 Task: Look for space in Lancaster, United States from 12th August, 2023 to 16th August, 2023 for 8 adults in price range Rs.10000 to Rs.16000. Place can be private room with 8 bedrooms having 8 beds and 8 bathrooms. Property type can be house, flat, guest house, hotel. Amenities needed are: wifi, TV, free parkinig on premises, gym, breakfast. Booking option can be shelf check-in. Required host language is English.
Action: Mouse moved to (416, 97)
Screenshot: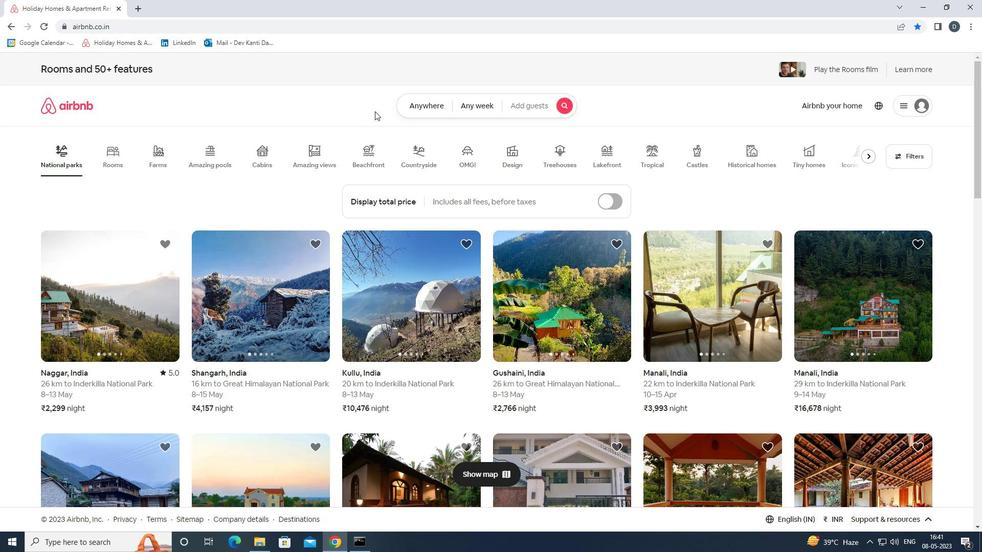 
Action: Mouse pressed left at (416, 97)
Screenshot: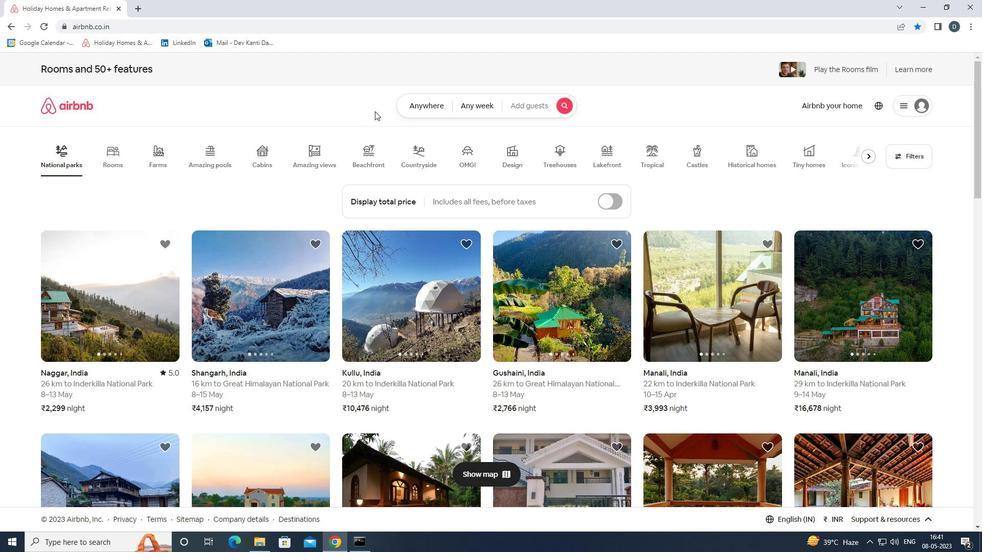 
Action: Mouse moved to (339, 144)
Screenshot: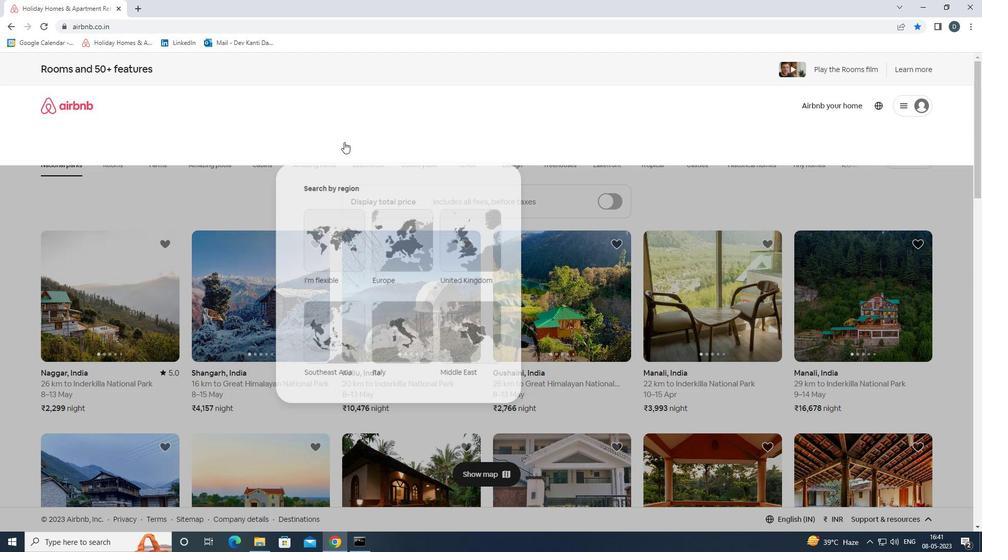 
Action: Mouse pressed left at (339, 144)
Screenshot: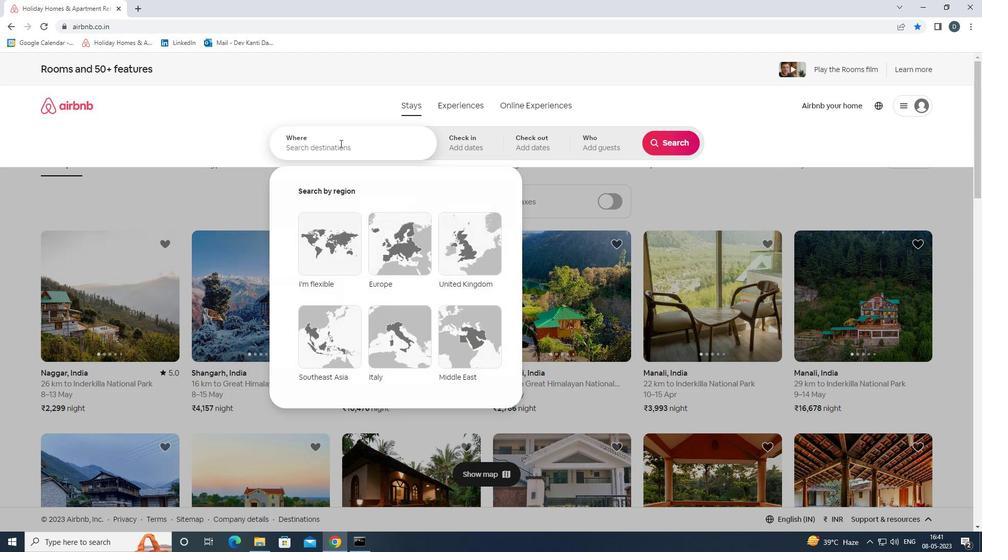 
Action: Key pressed <Key.shift>LANCASTER,<Key.shift>UNITED<Key.space><Key.shift>STATES<Key.enter>
Screenshot: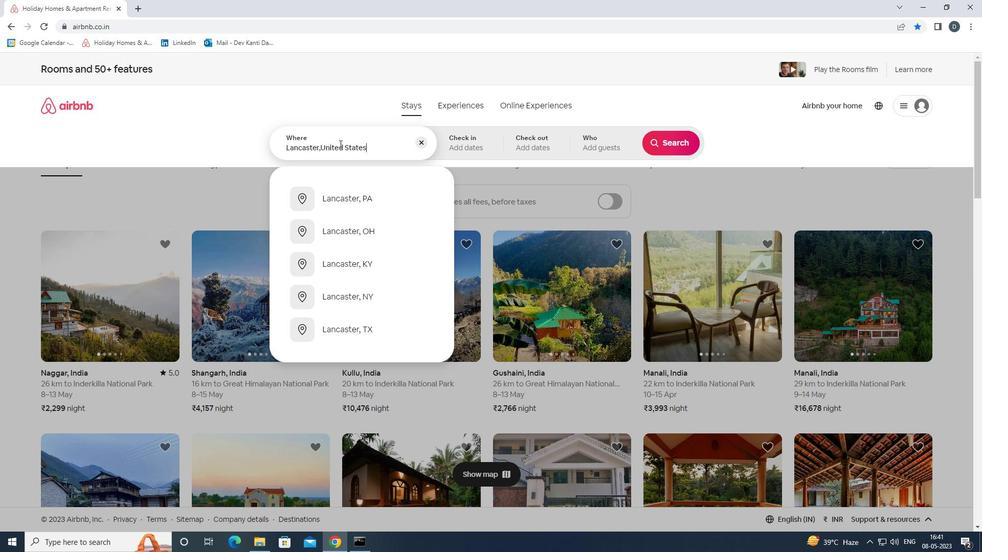 
Action: Mouse moved to (664, 223)
Screenshot: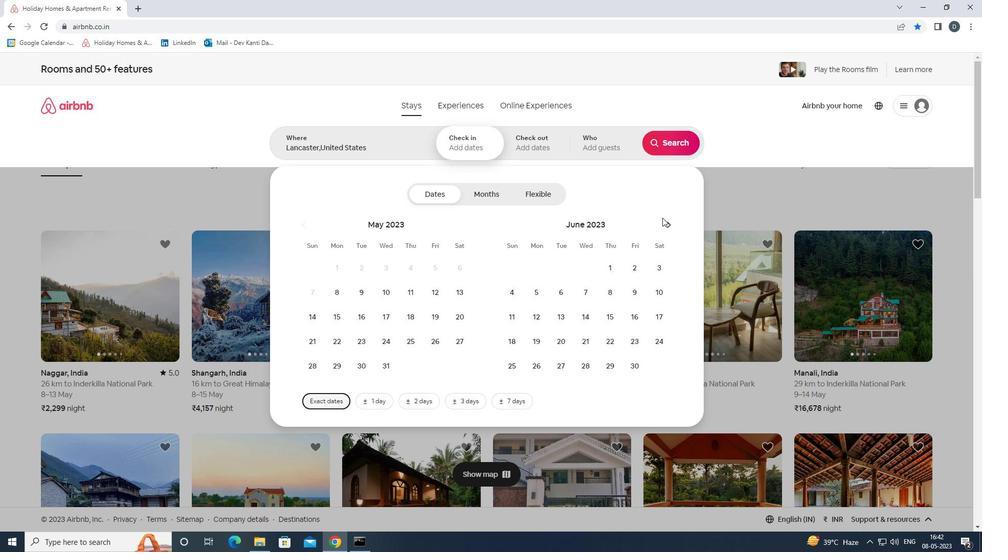 
Action: Mouse pressed left at (664, 223)
Screenshot: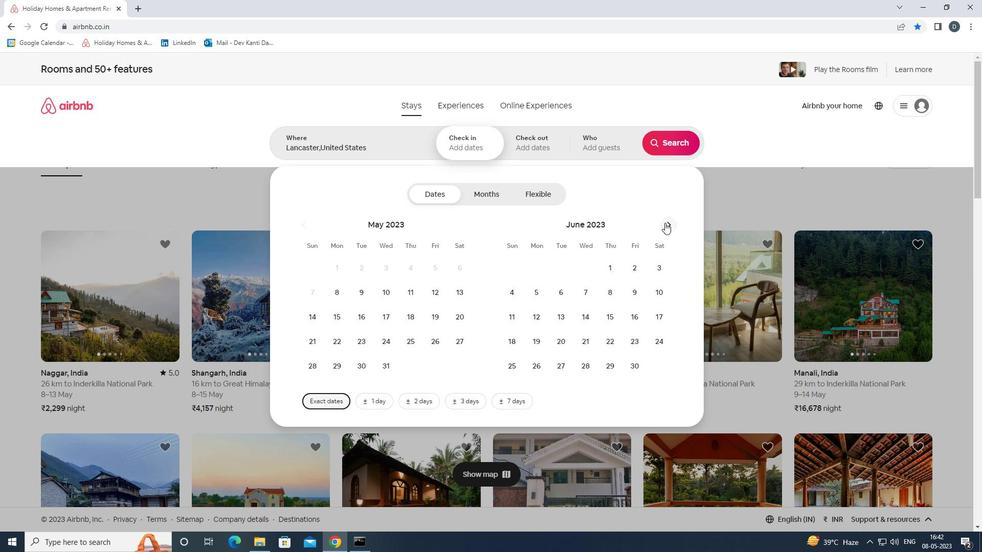 
Action: Mouse pressed left at (664, 223)
Screenshot: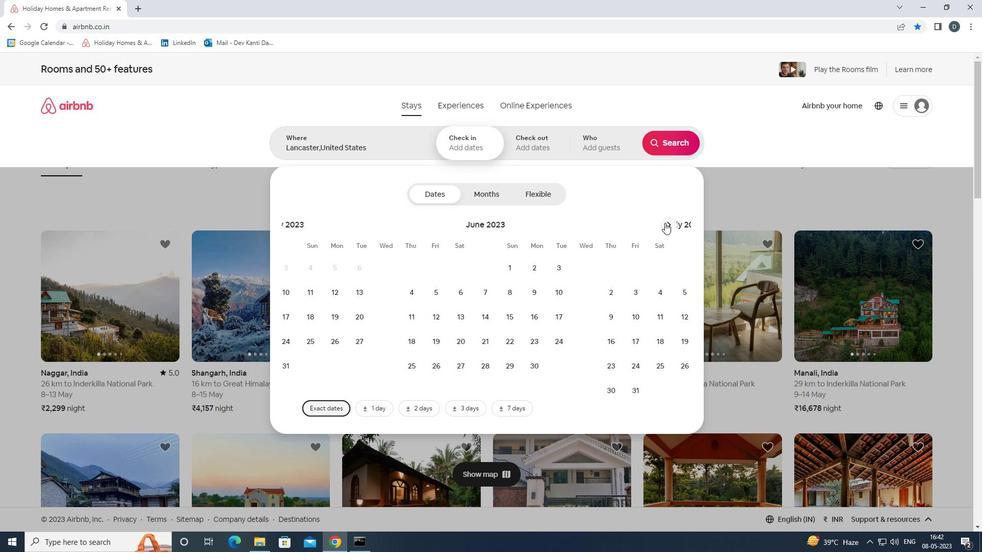 
Action: Mouse moved to (655, 292)
Screenshot: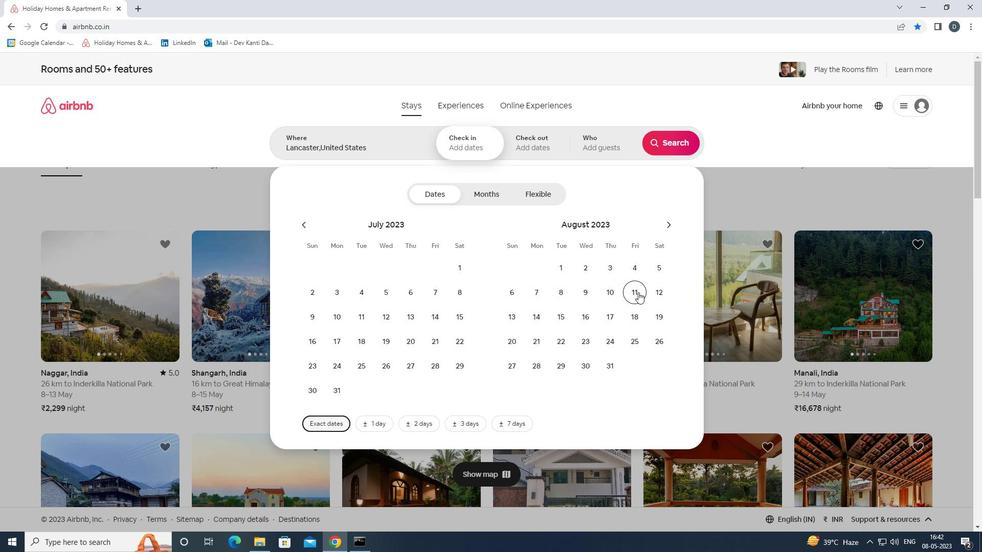
Action: Mouse pressed left at (655, 292)
Screenshot: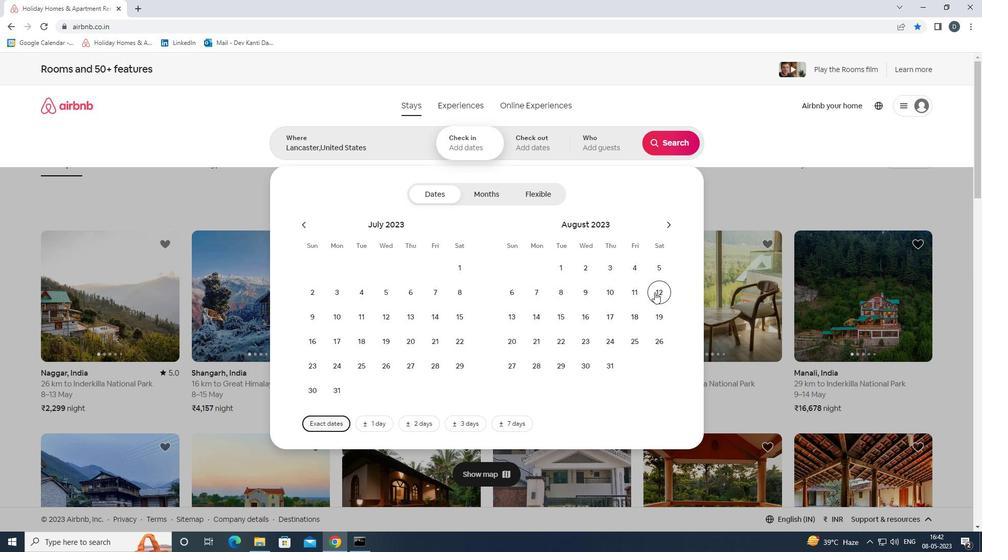 
Action: Mouse moved to (580, 319)
Screenshot: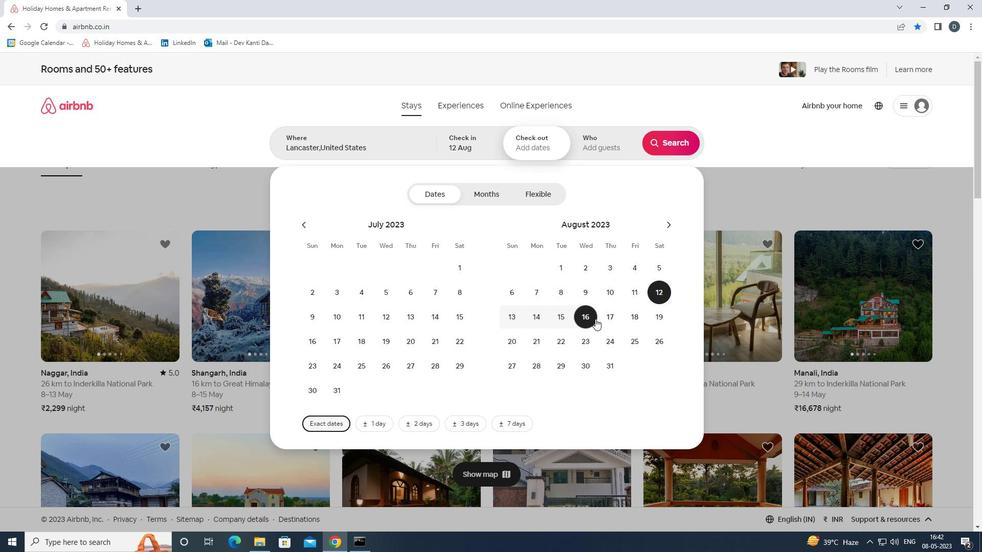 
Action: Mouse pressed left at (580, 319)
Screenshot: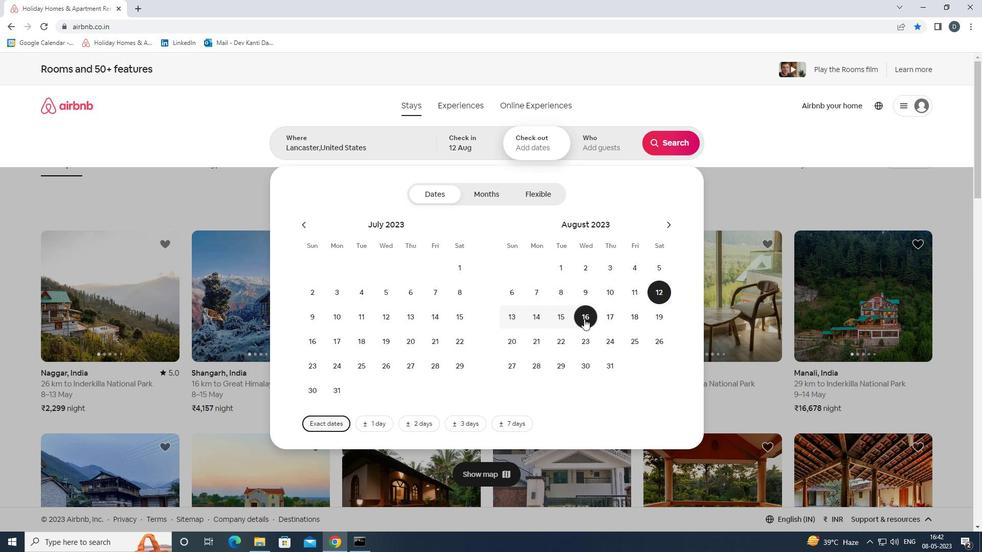 
Action: Mouse moved to (596, 133)
Screenshot: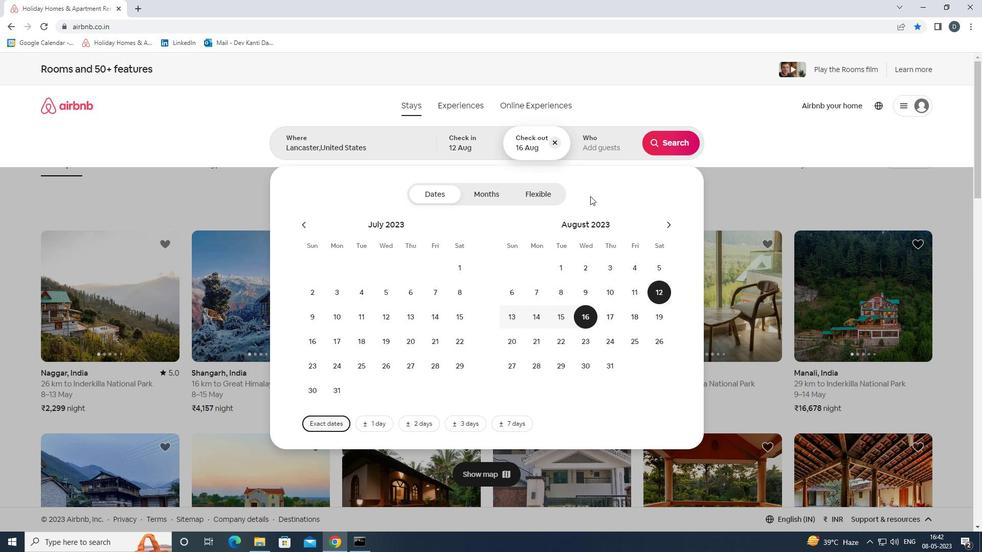 
Action: Mouse pressed left at (596, 133)
Screenshot: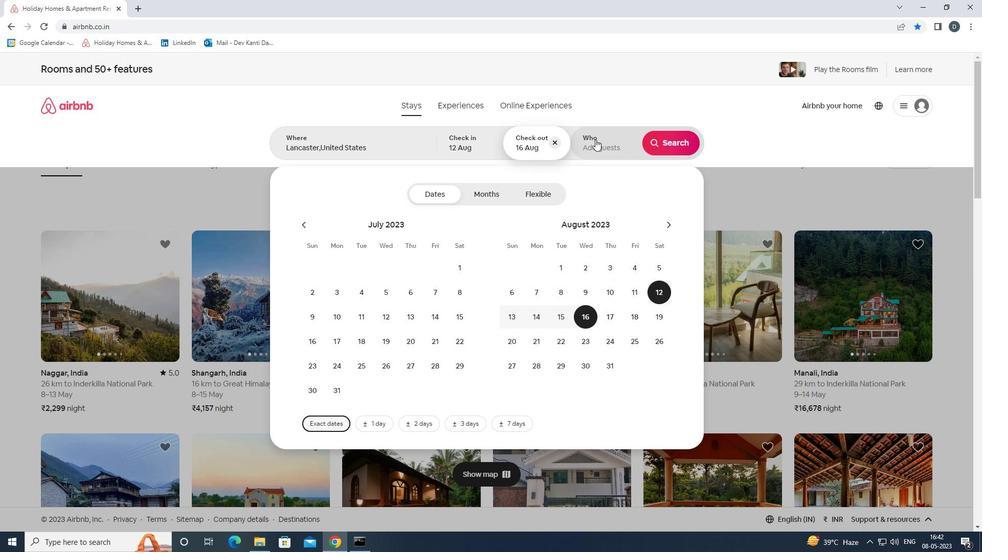 
Action: Mouse moved to (676, 196)
Screenshot: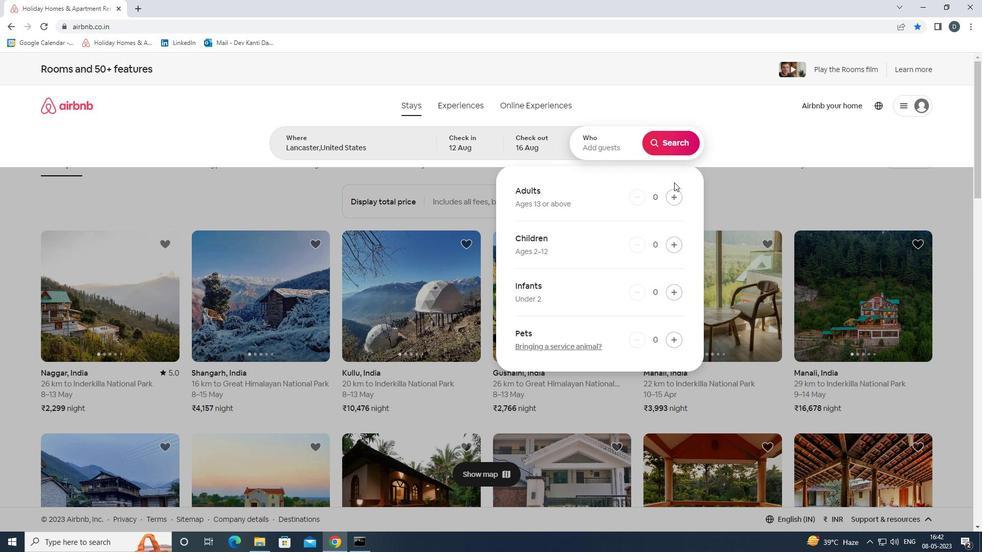 
Action: Mouse pressed left at (676, 196)
Screenshot: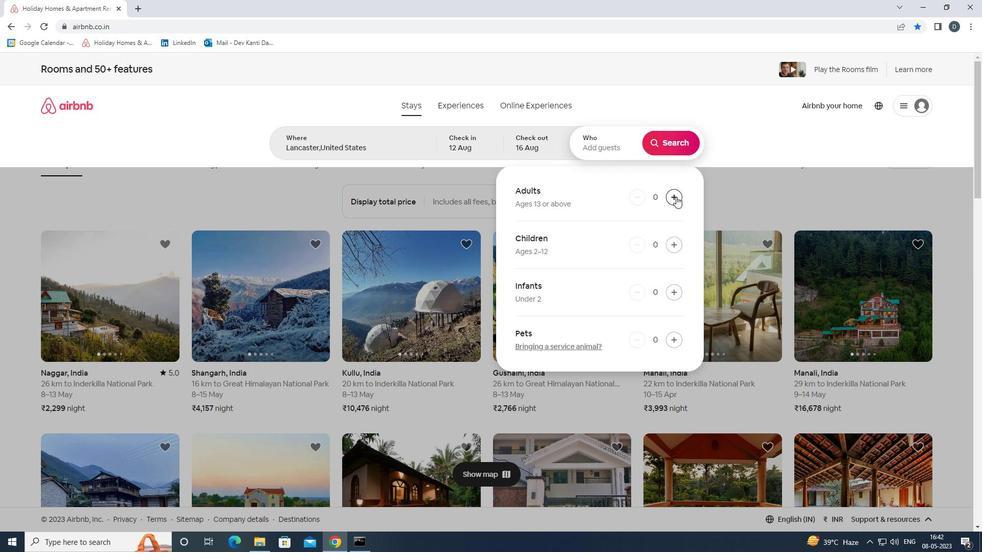 
Action: Mouse pressed left at (676, 196)
Screenshot: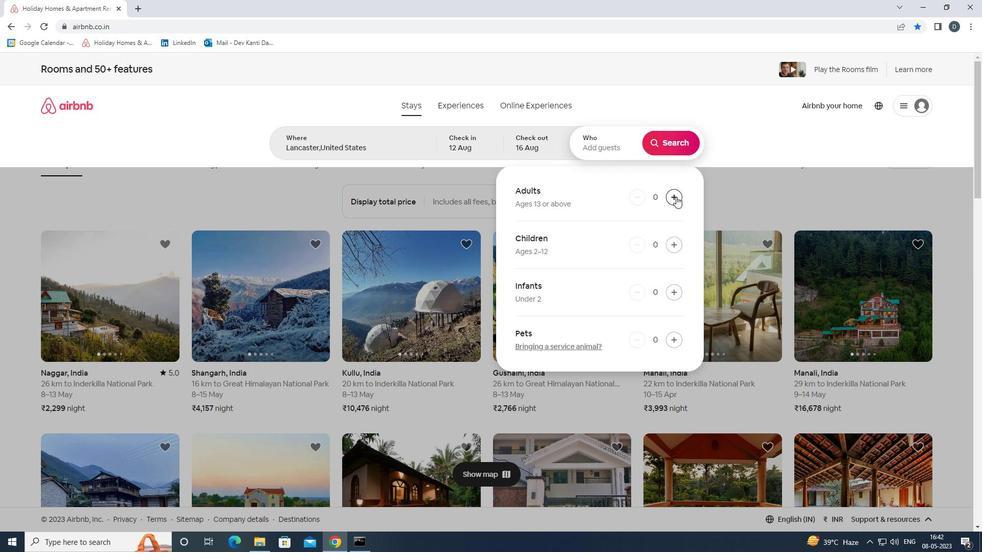 
Action: Mouse pressed left at (676, 196)
Screenshot: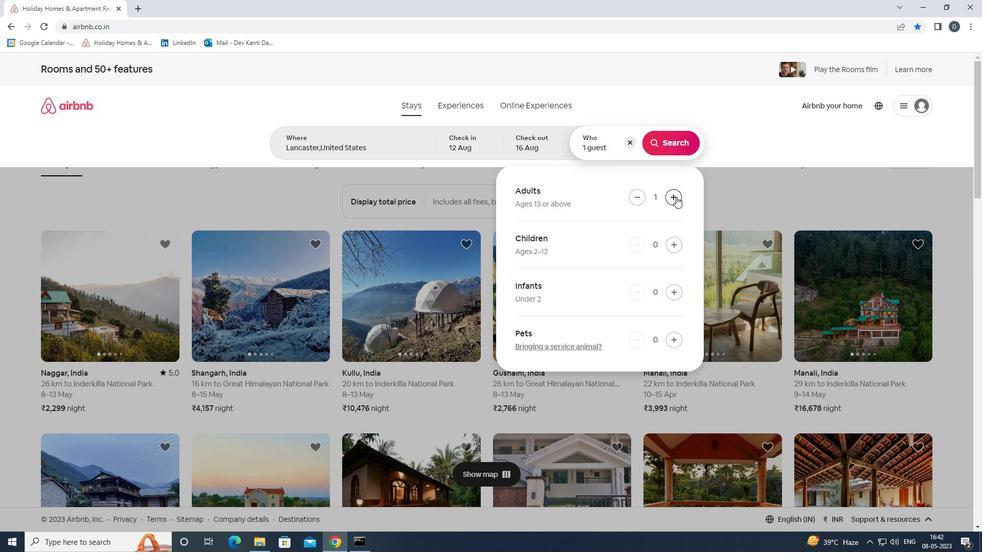 
Action: Mouse pressed left at (676, 196)
Screenshot: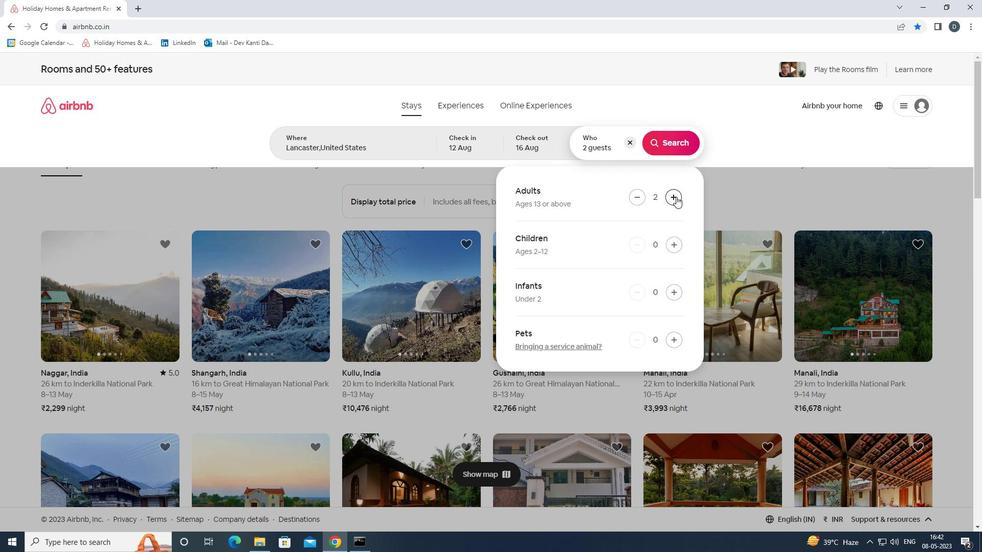 
Action: Mouse pressed left at (676, 196)
Screenshot: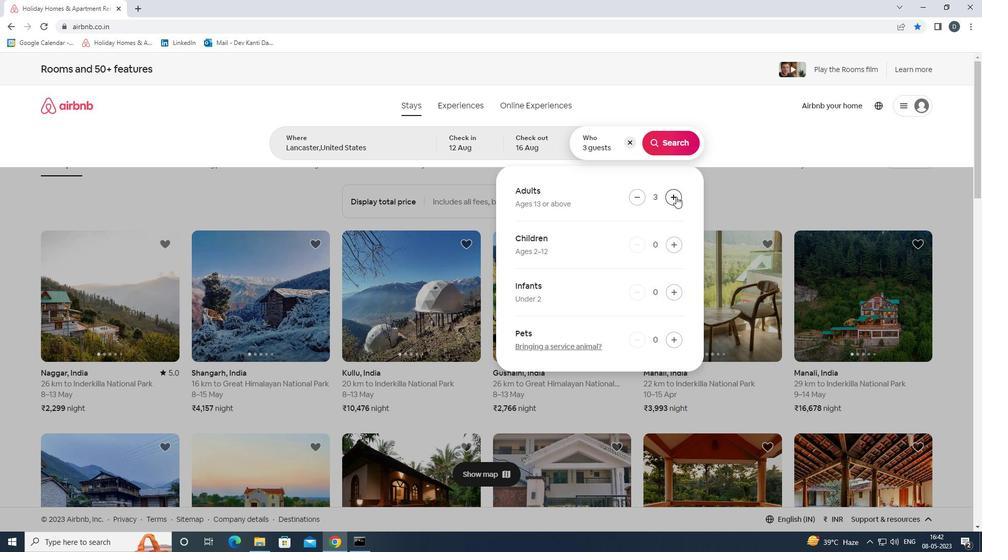 
Action: Mouse pressed left at (676, 196)
Screenshot: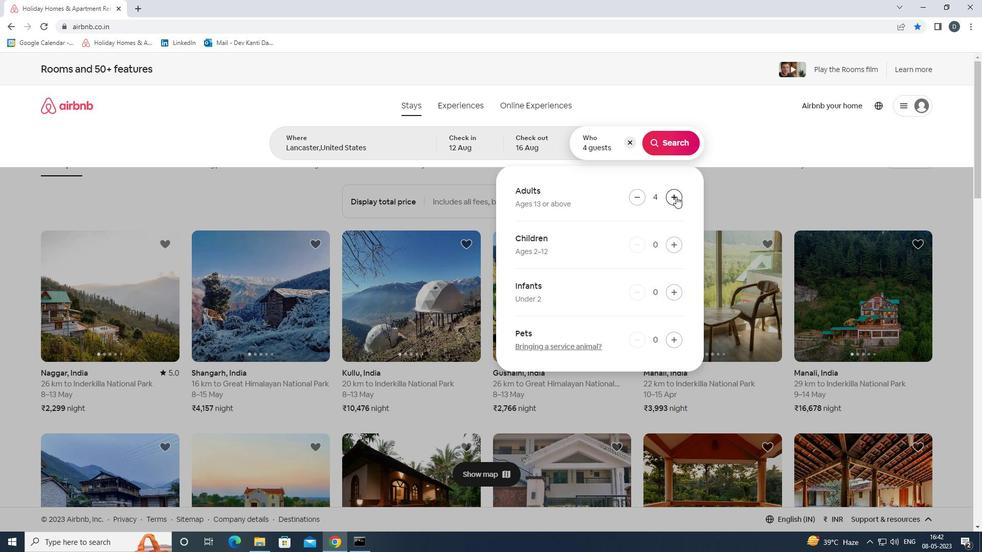 
Action: Mouse pressed left at (676, 196)
Screenshot: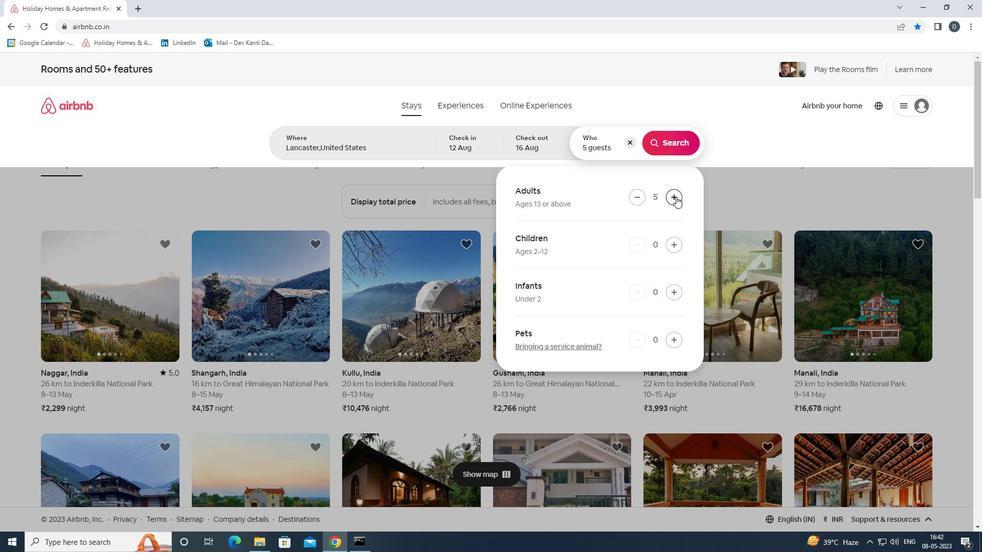 
Action: Mouse pressed left at (676, 196)
Screenshot: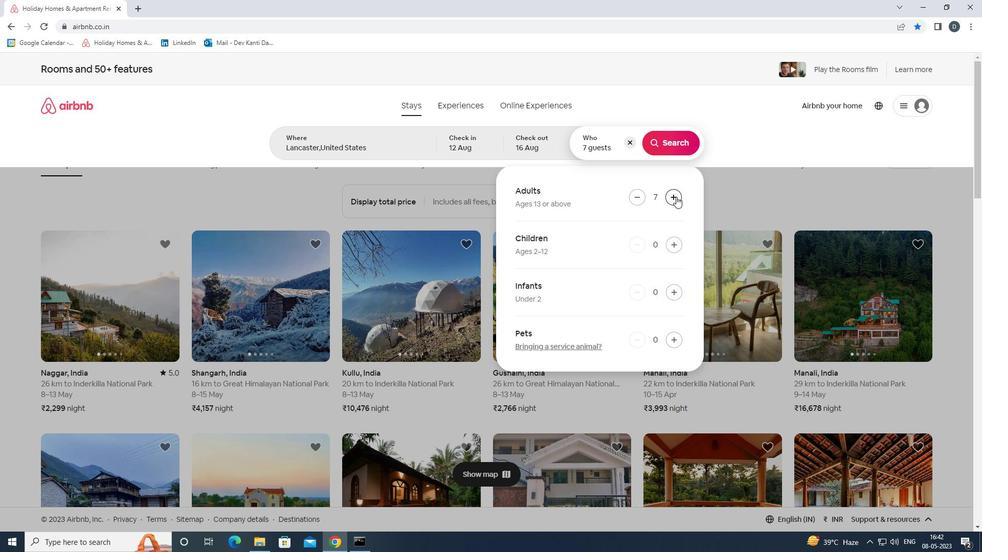 
Action: Mouse moved to (679, 149)
Screenshot: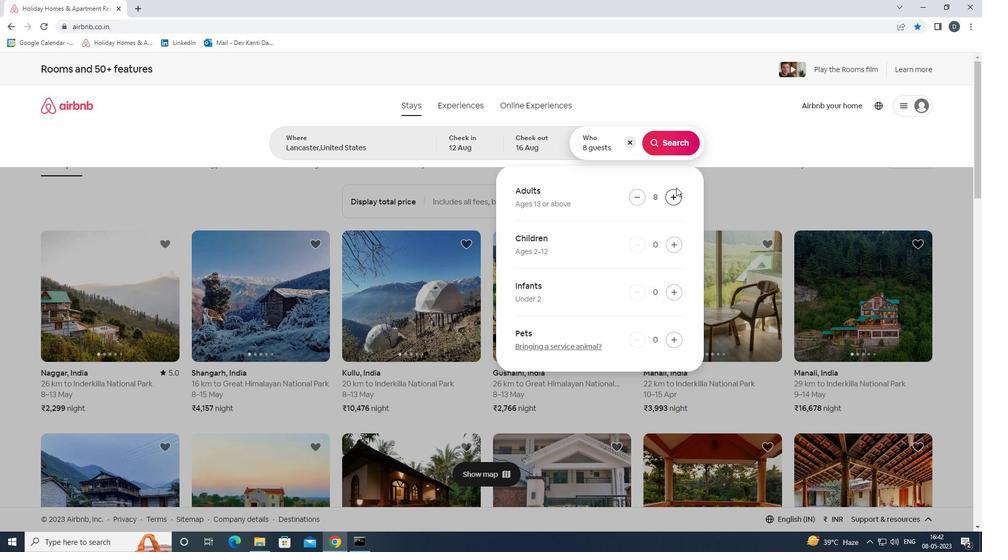
Action: Mouse pressed left at (679, 149)
Screenshot: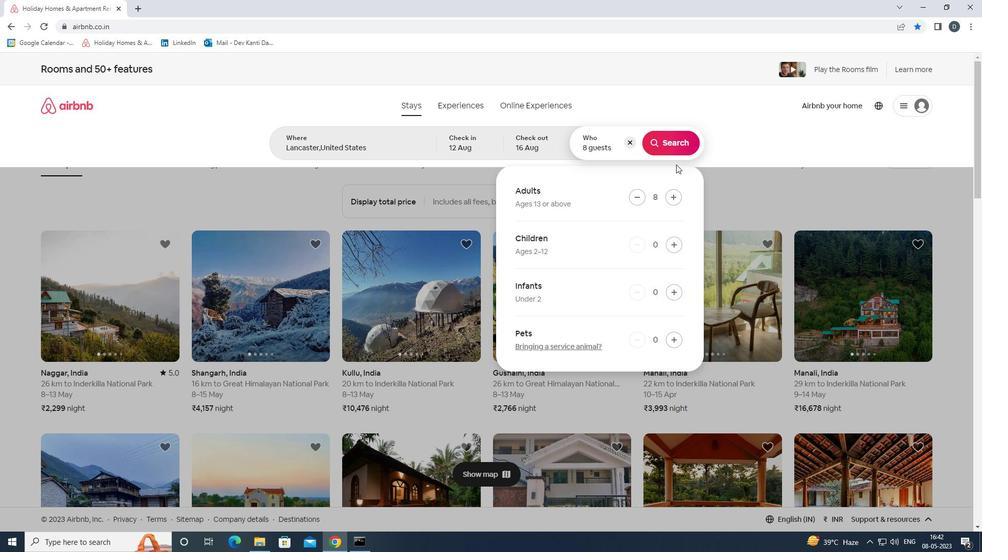 
Action: Mouse moved to (930, 113)
Screenshot: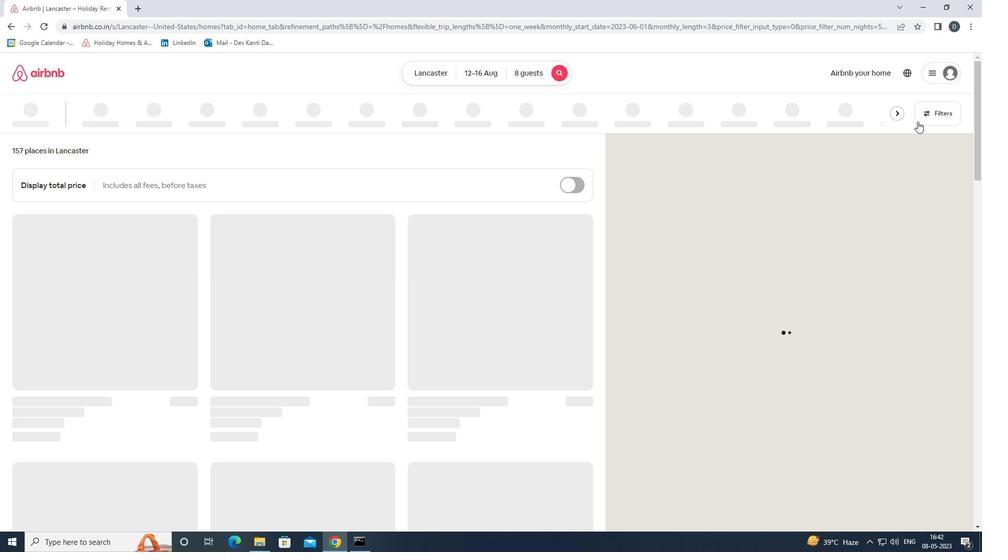 
Action: Mouse pressed left at (930, 113)
Screenshot: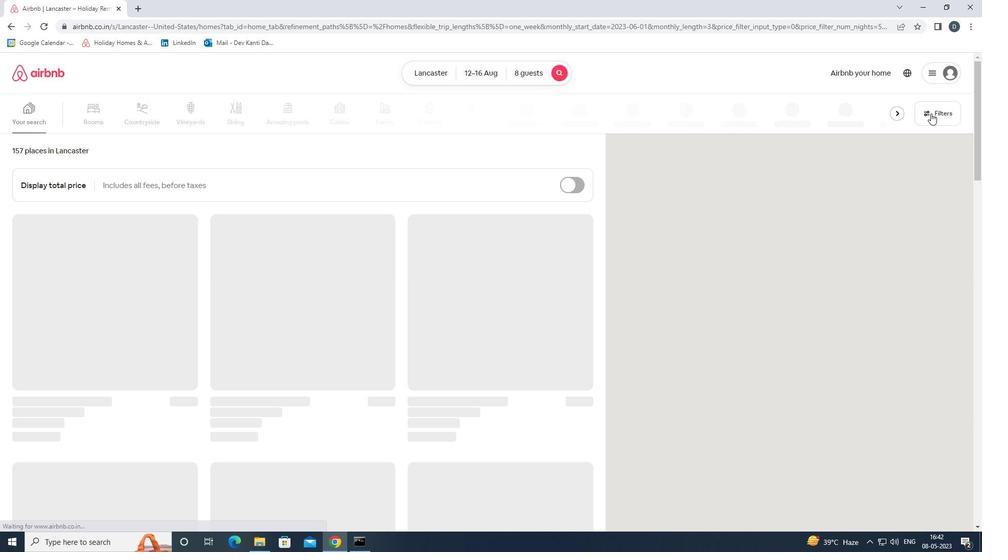 
Action: Mouse moved to (385, 359)
Screenshot: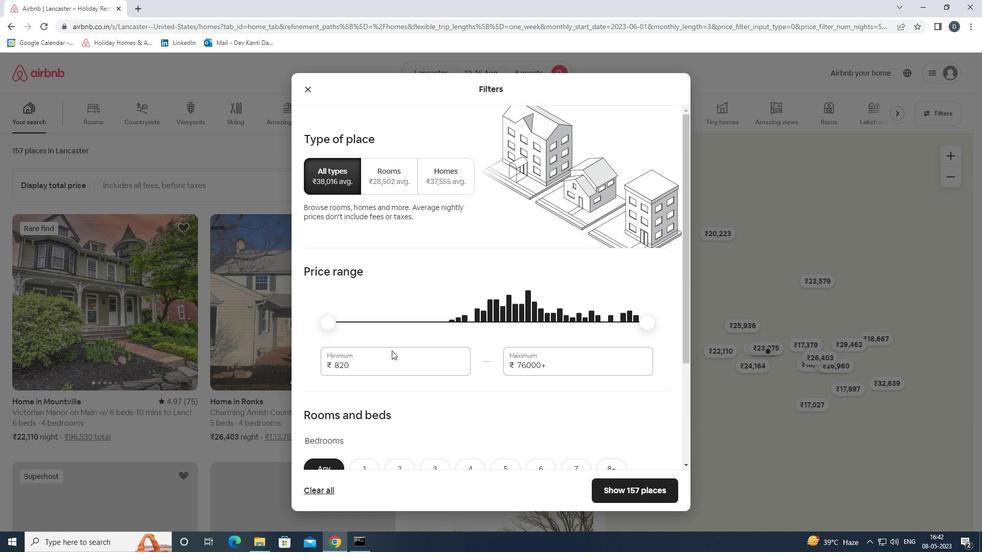
Action: Mouse pressed left at (385, 359)
Screenshot: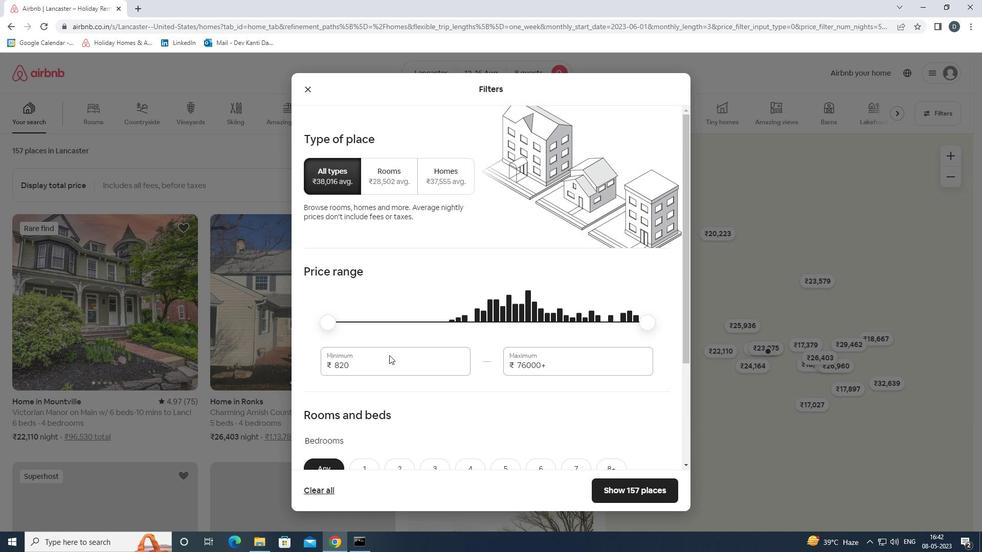 
Action: Mouse moved to (385, 360)
Screenshot: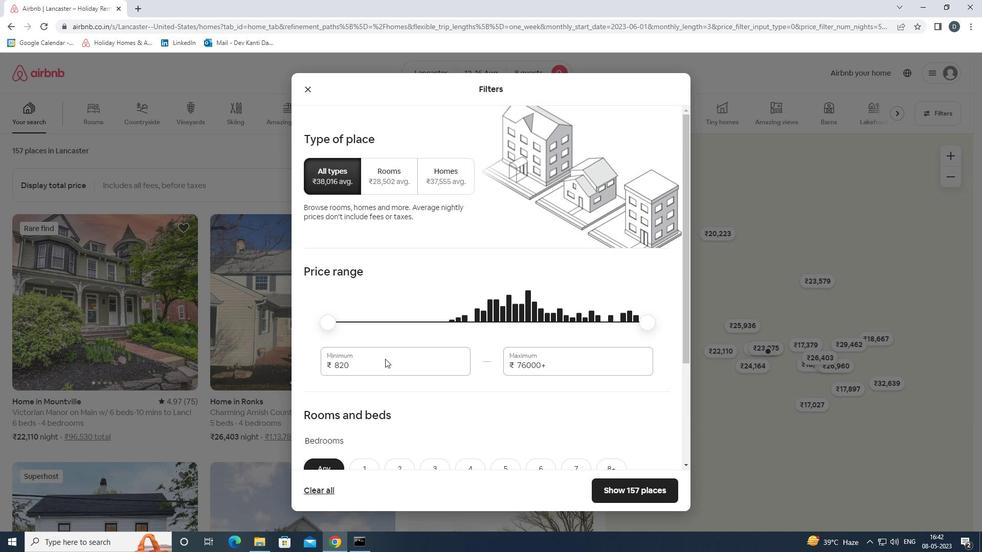 
Action: Mouse pressed left at (385, 360)
Screenshot: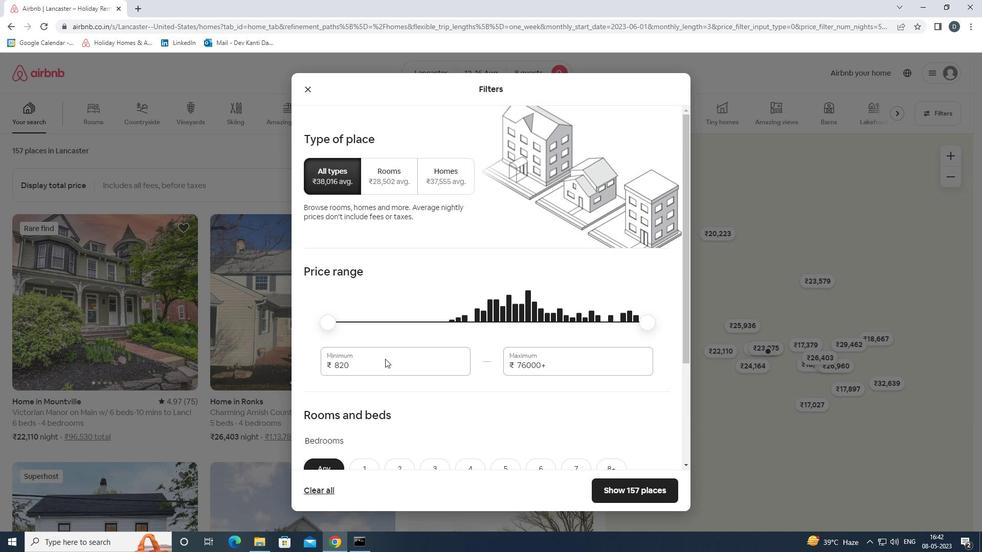 
Action: Mouse moved to (384, 367)
Screenshot: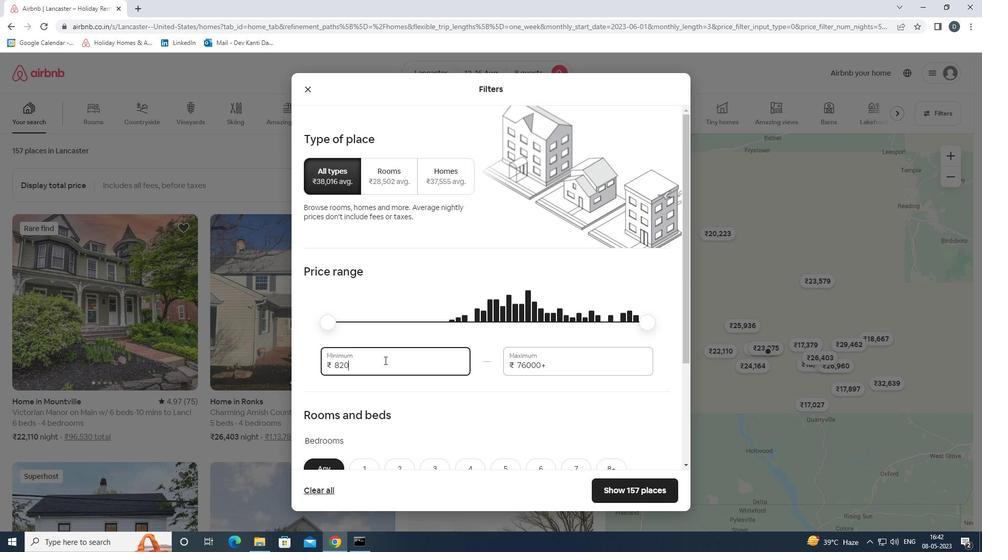 
Action: Mouse pressed left at (384, 367)
Screenshot: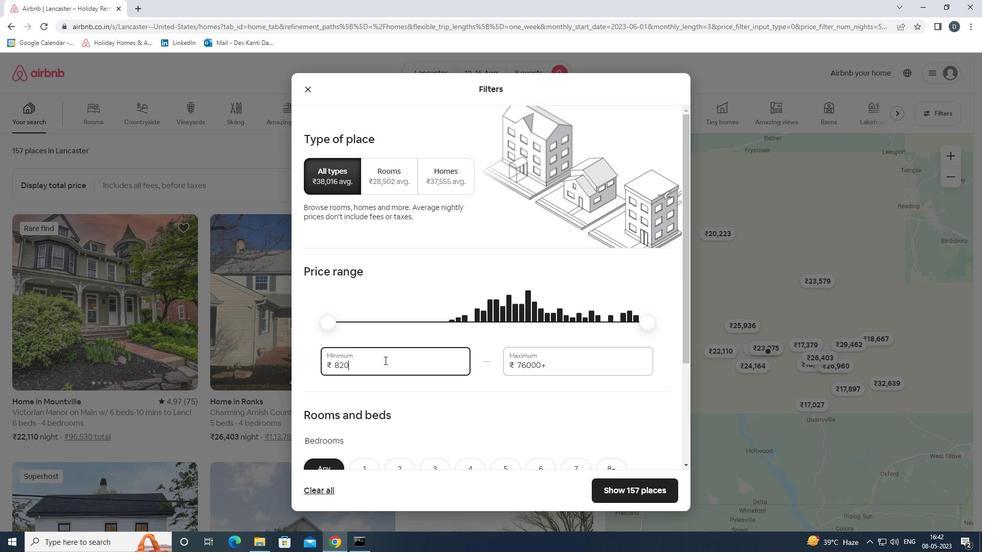 
Action: Mouse pressed left at (384, 367)
Screenshot: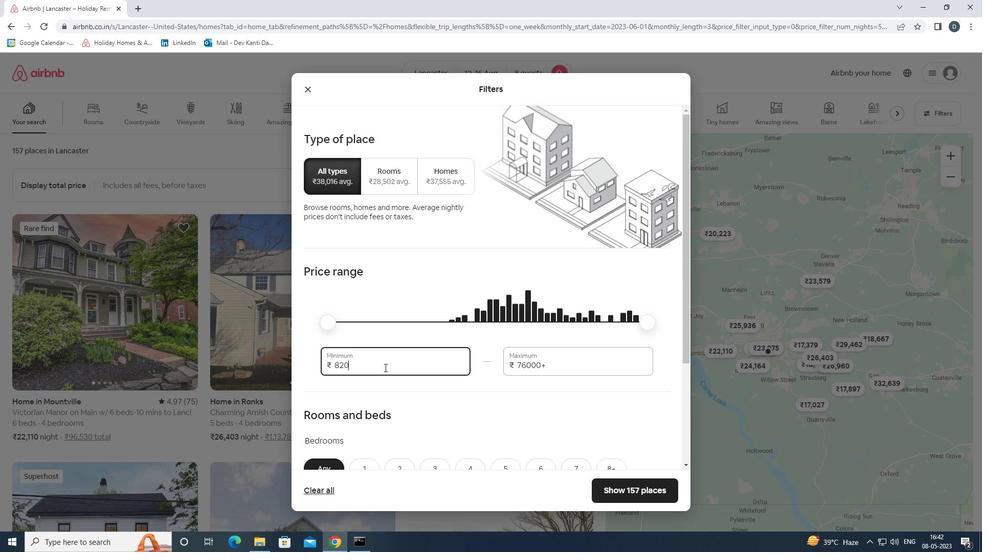 
Action: Key pressed 10000<Key.tab><Key.caps_lock>16000
Screenshot: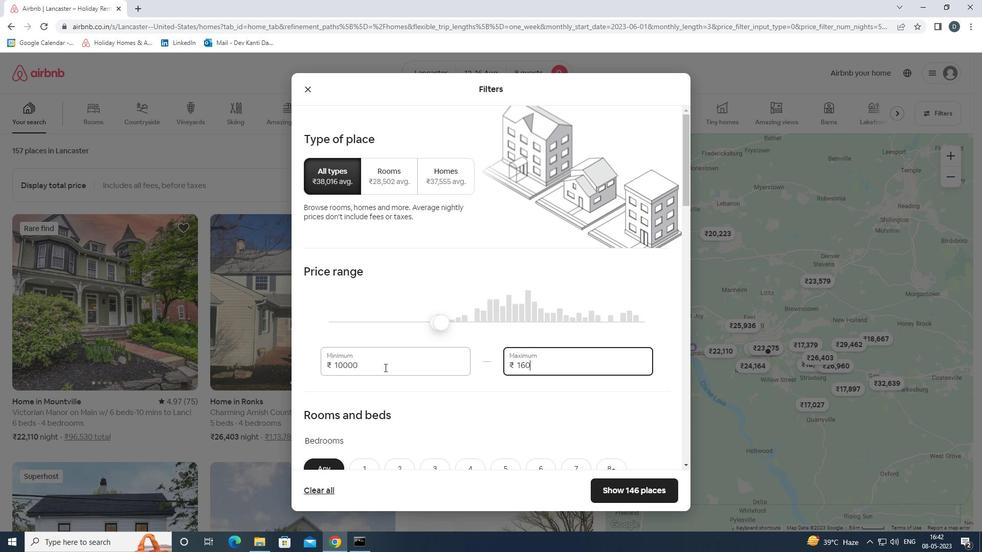 
Action: Mouse scrolled (384, 367) with delta (0, 0)
Screenshot: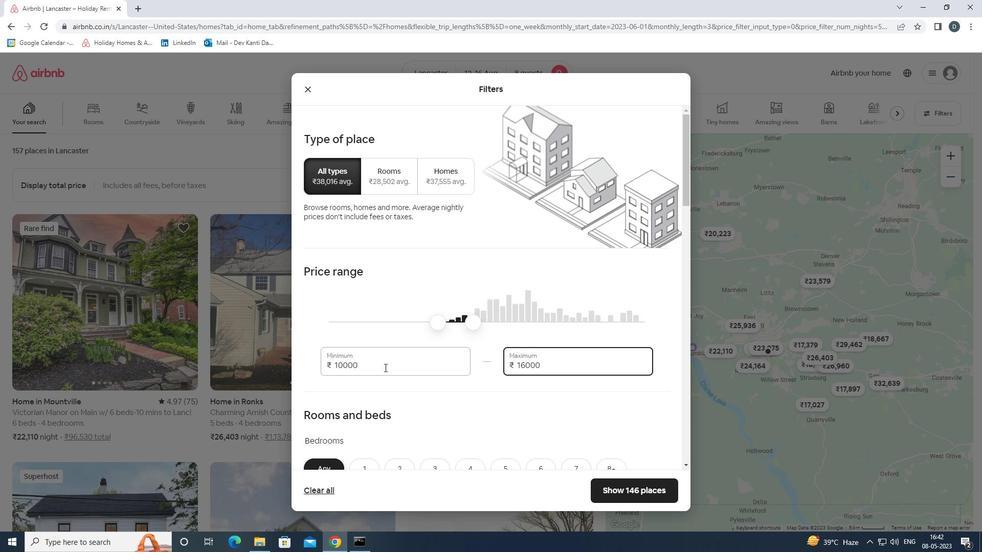 
Action: Mouse scrolled (384, 367) with delta (0, 0)
Screenshot: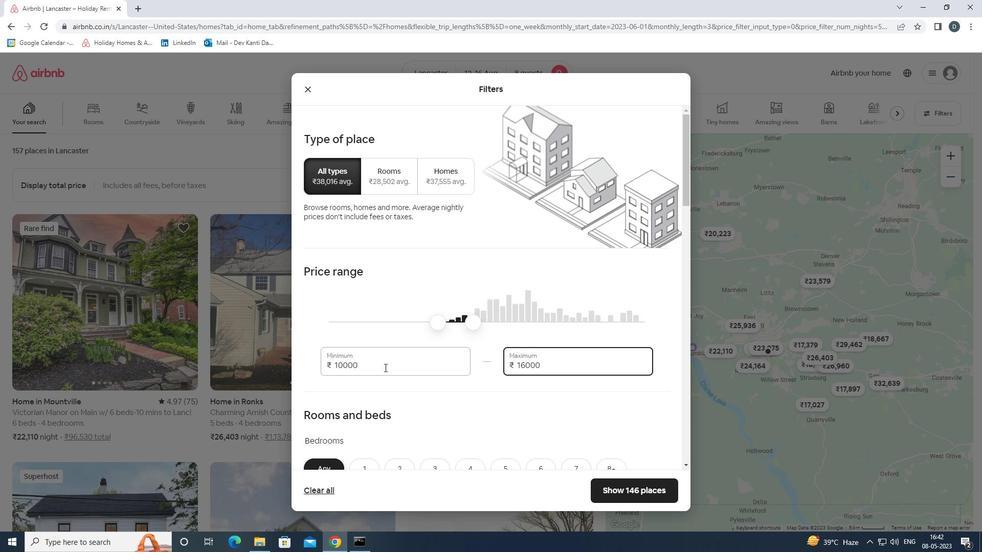 
Action: Mouse scrolled (384, 367) with delta (0, 0)
Screenshot: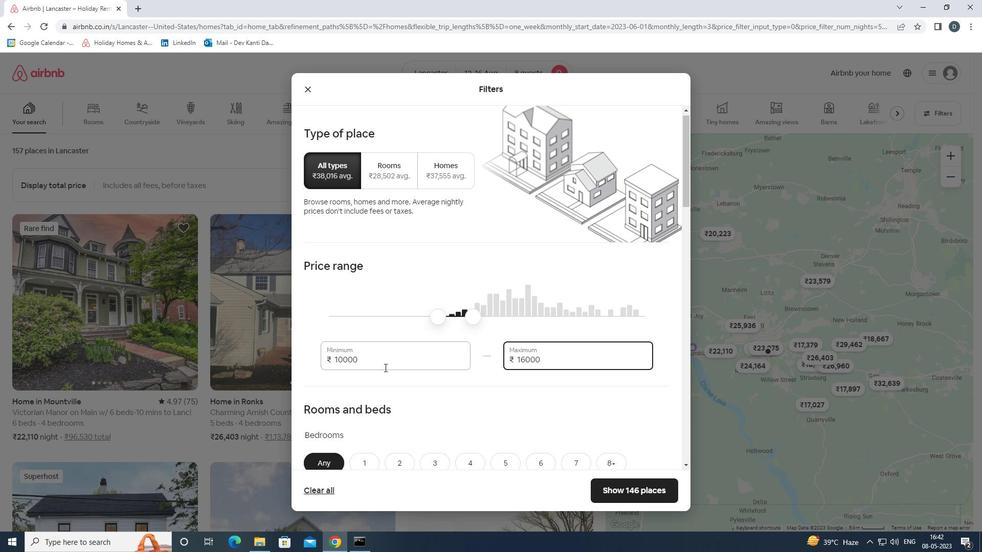 
Action: Mouse scrolled (384, 367) with delta (0, 0)
Screenshot: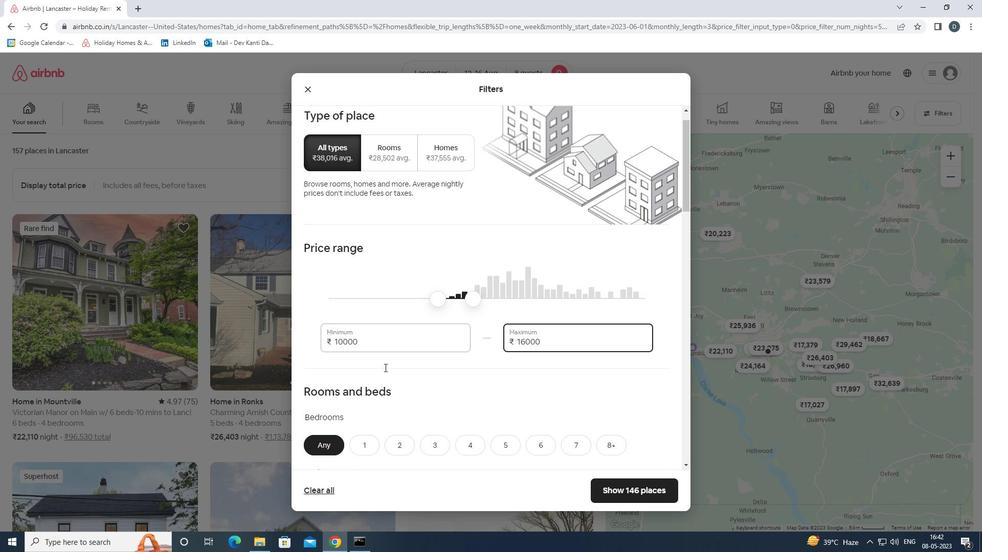 
Action: Mouse moved to (615, 258)
Screenshot: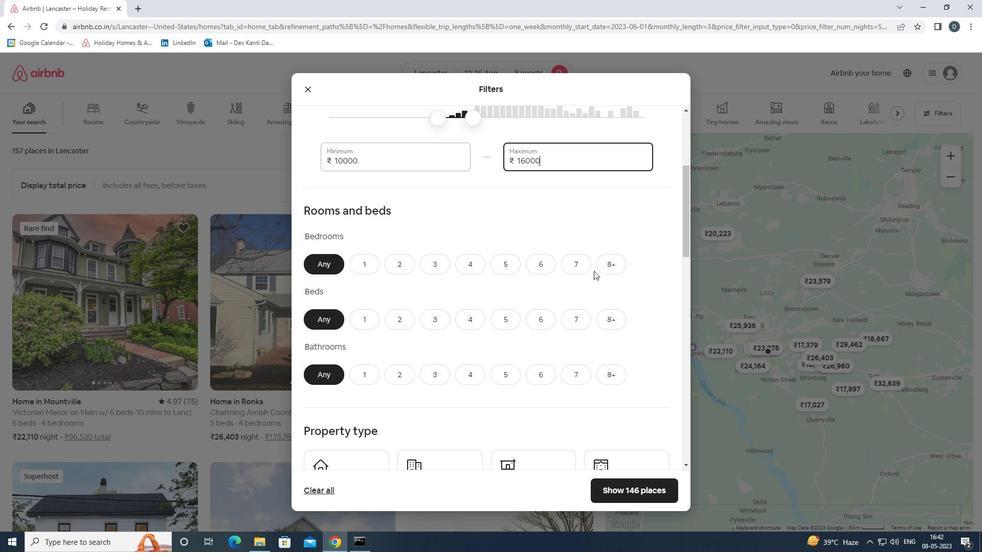 
Action: Mouse pressed left at (615, 258)
Screenshot: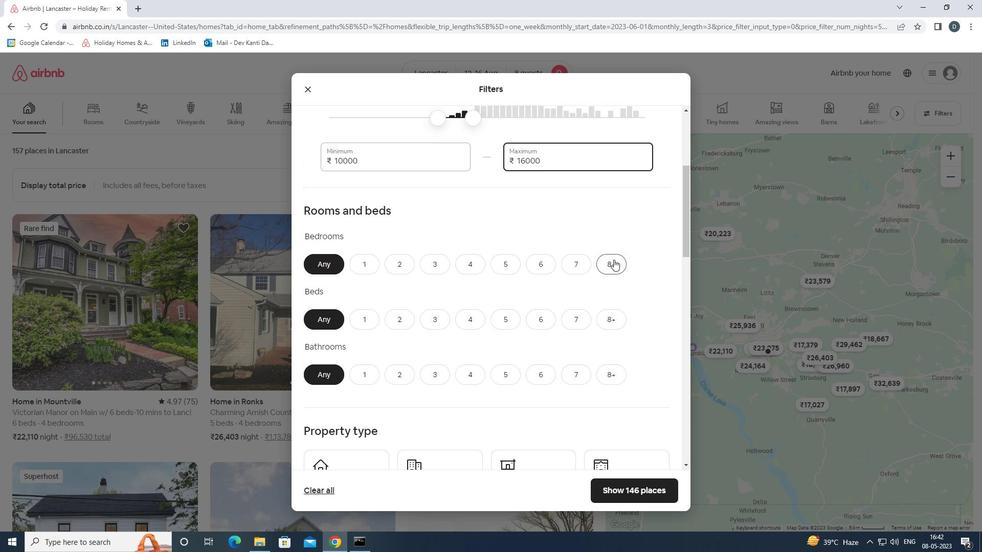
Action: Mouse moved to (613, 314)
Screenshot: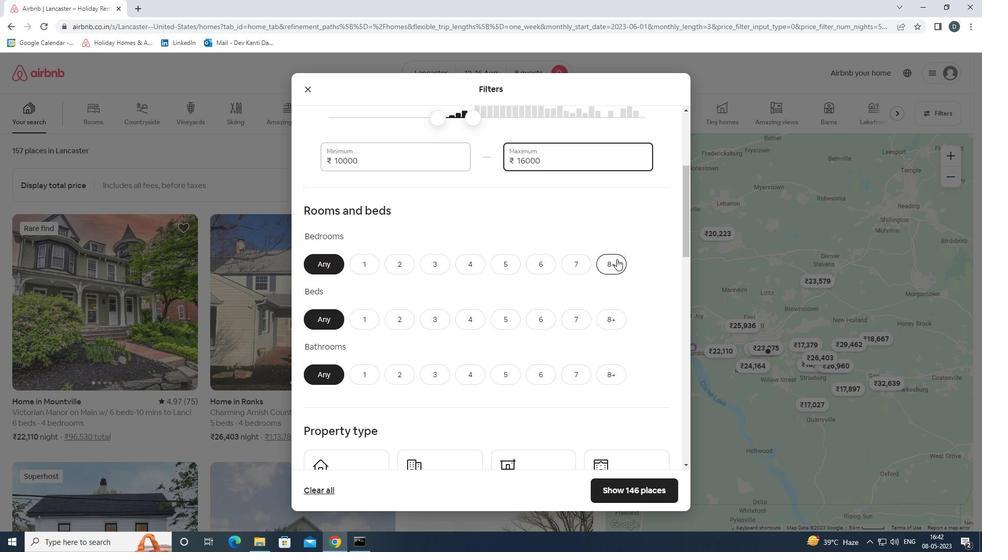 
Action: Mouse pressed left at (613, 314)
Screenshot: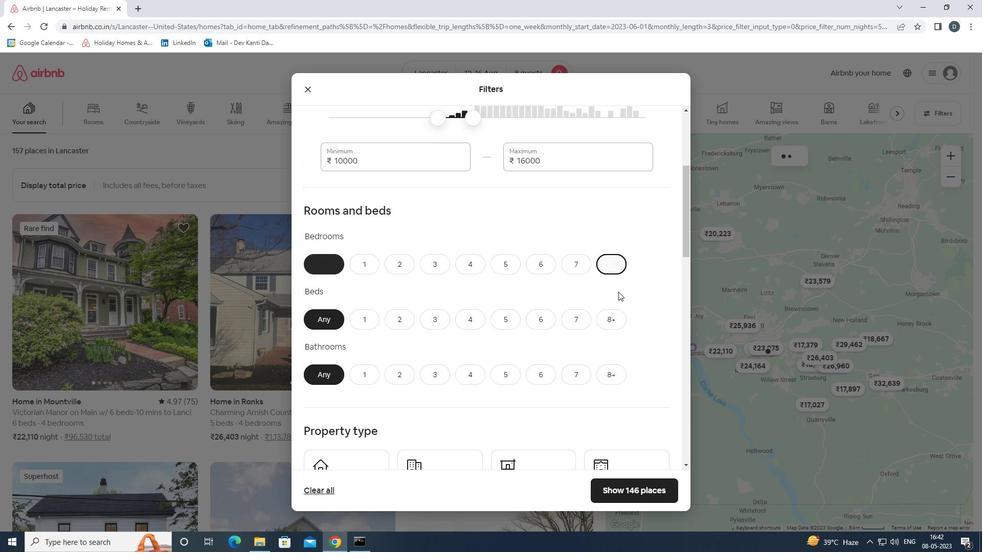 
Action: Mouse moved to (606, 374)
Screenshot: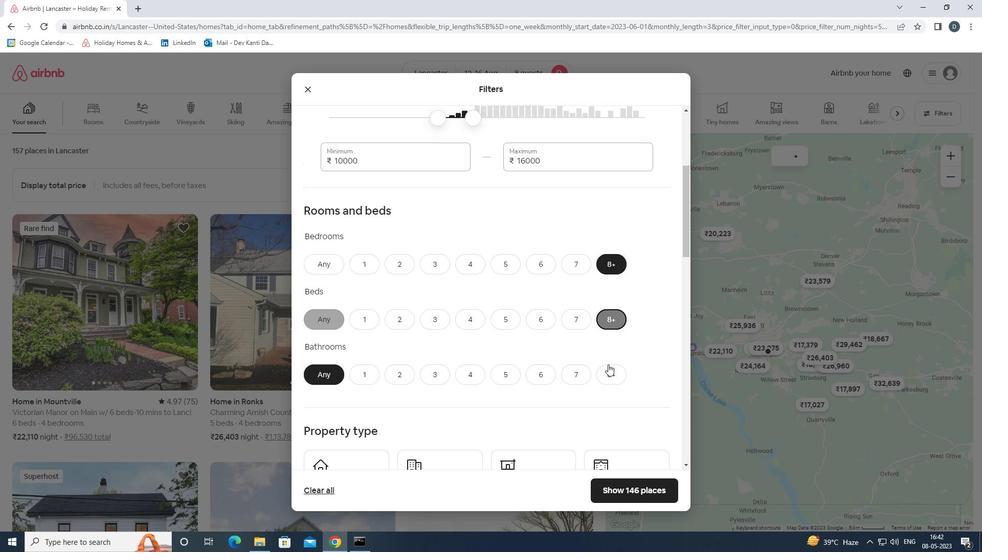 
Action: Mouse pressed left at (606, 374)
Screenshot: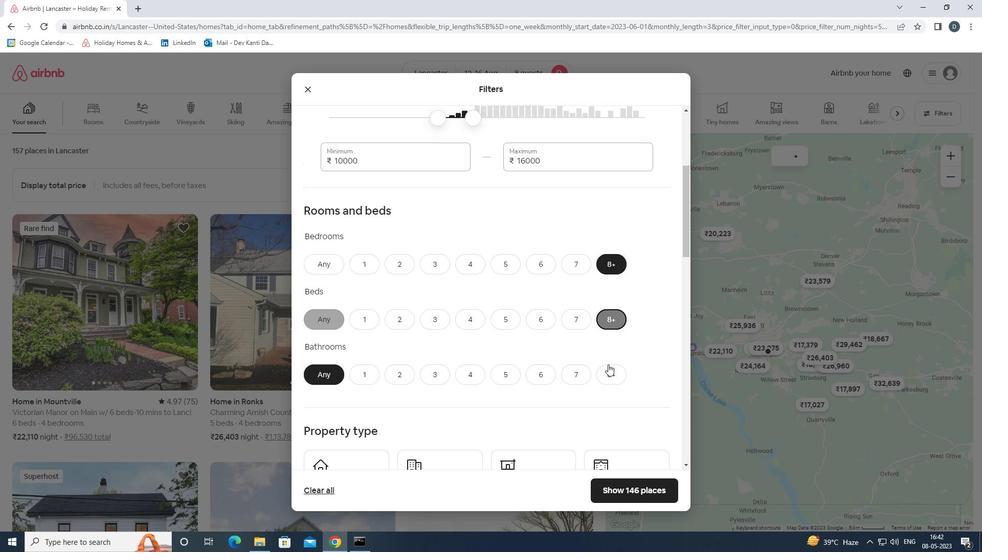 
Action: Mouse moved to (595, 358)
Screenshot: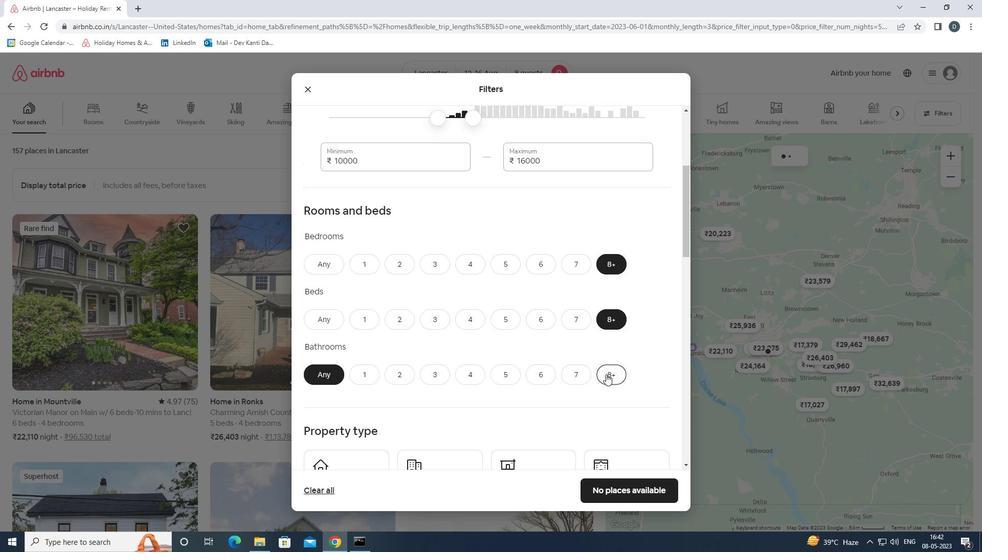 
Action: Mouse scrolled (595, 358) with delta (0, 0)
Screenshot: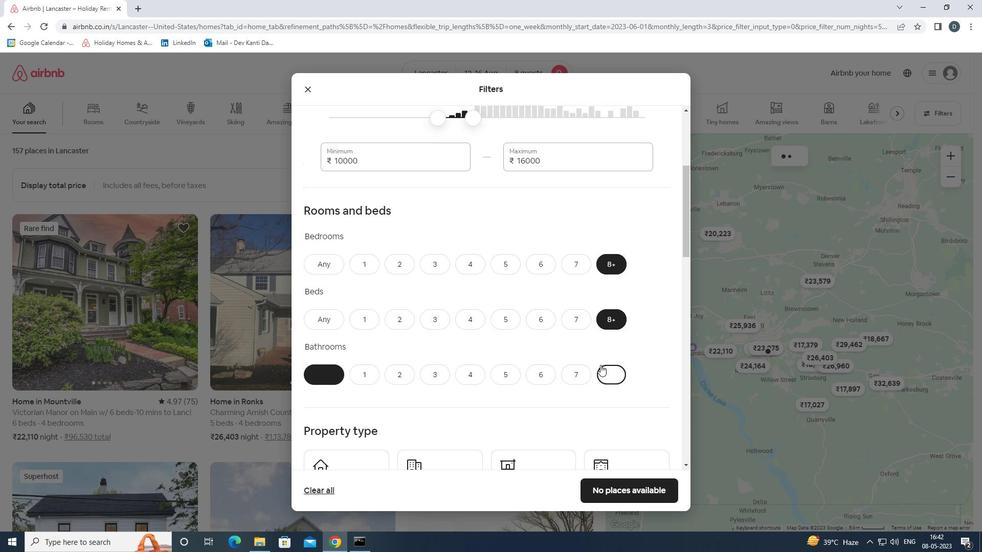 
Action: Mouse scrolled (595, 358) with delta (0, 0)
Screenshot: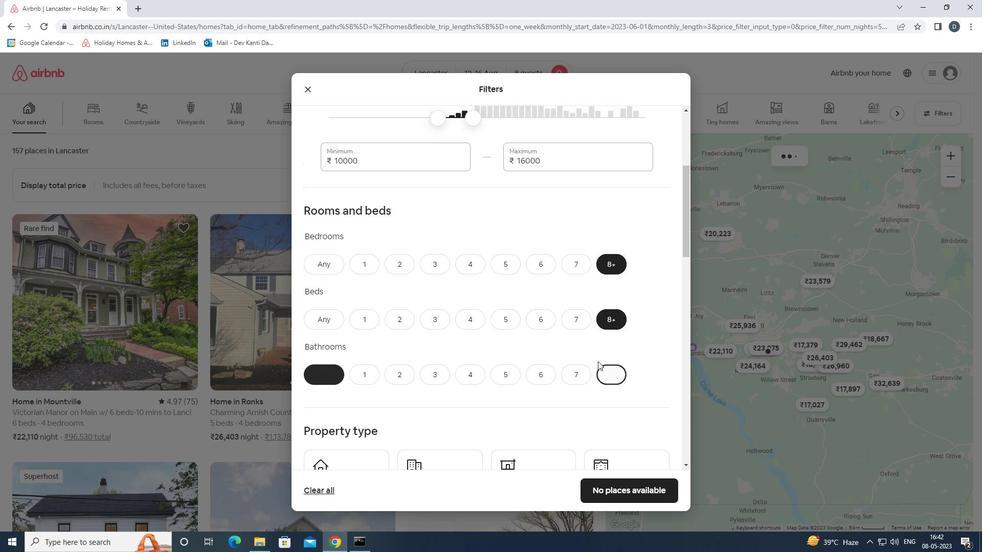 
Action: Mouse scrolled (595, 358) with delta (0, 0)
Screenshot: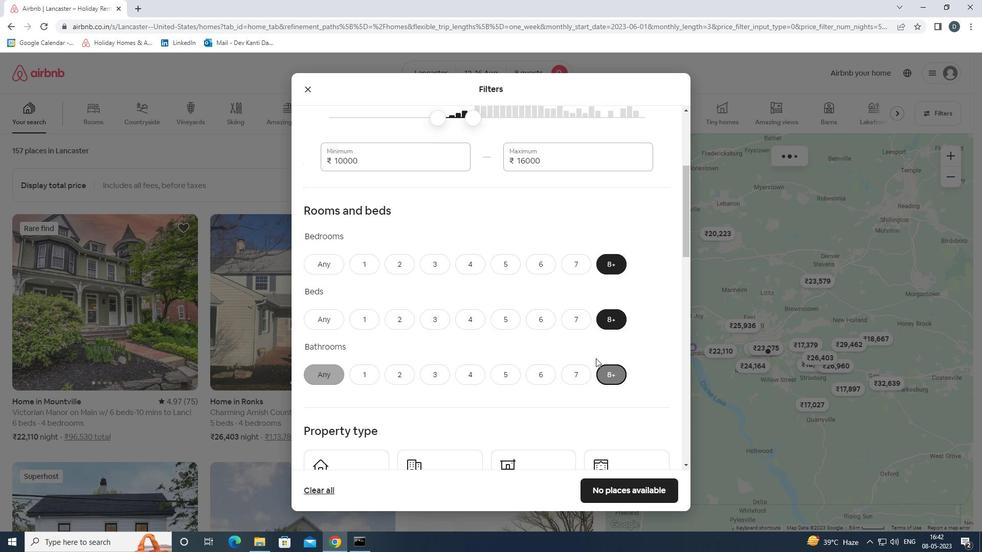 
Action: Mouse scrolled (595, 358) with delta (0, 0)
Screenshot: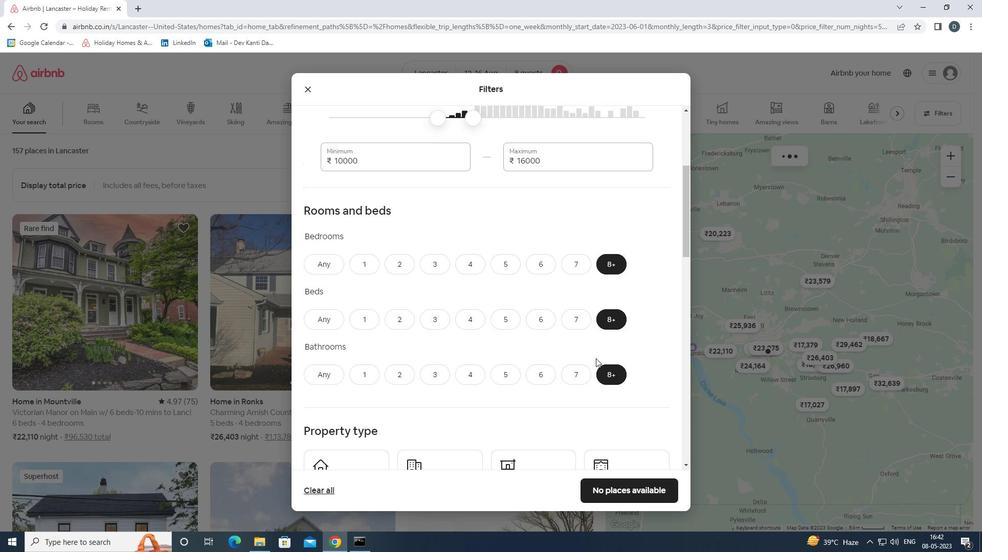 
Action: Mouse moved to (370, 300)
Screenshot: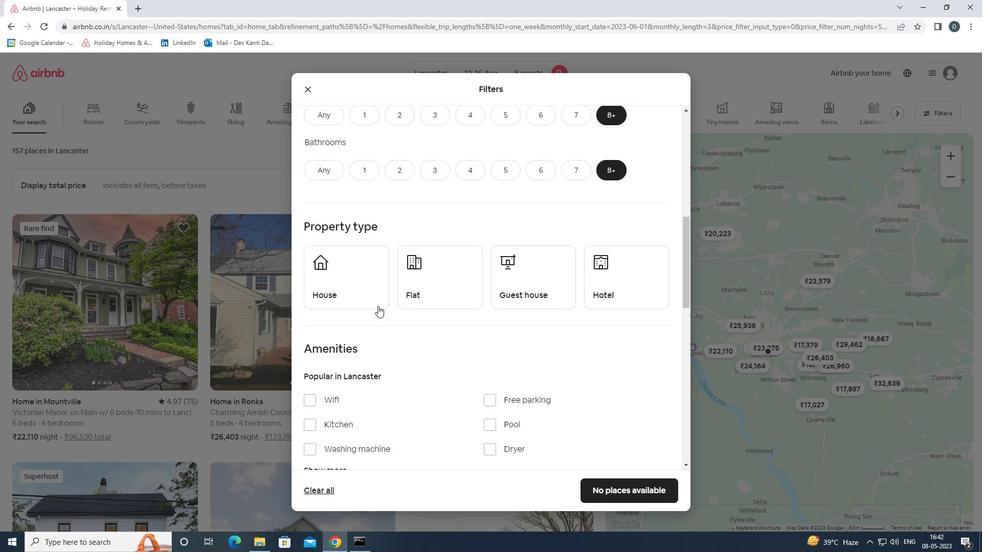 
Action: Mouse pressed left at (370, 300)
Screenshot: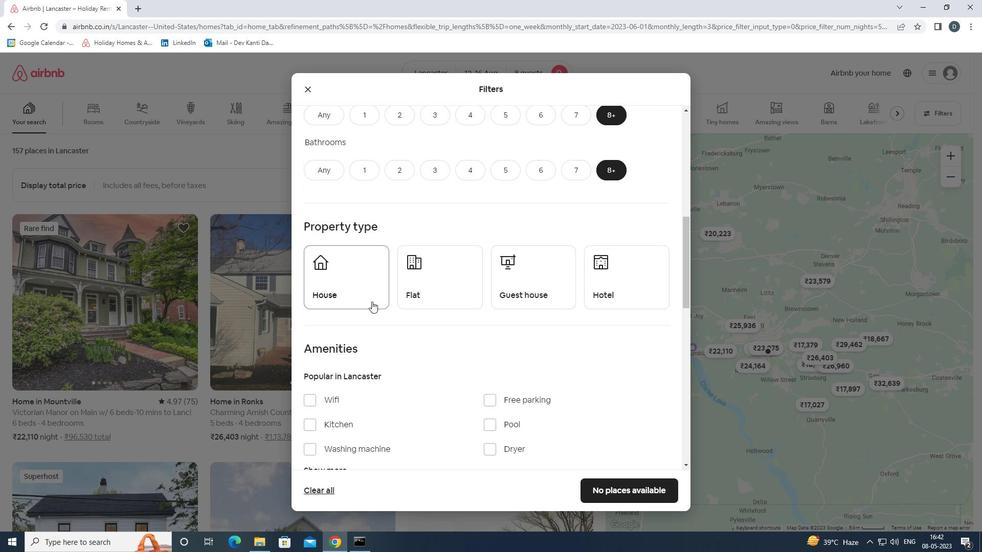 
Action: Mouse moved to (453, 296)
Screenshot: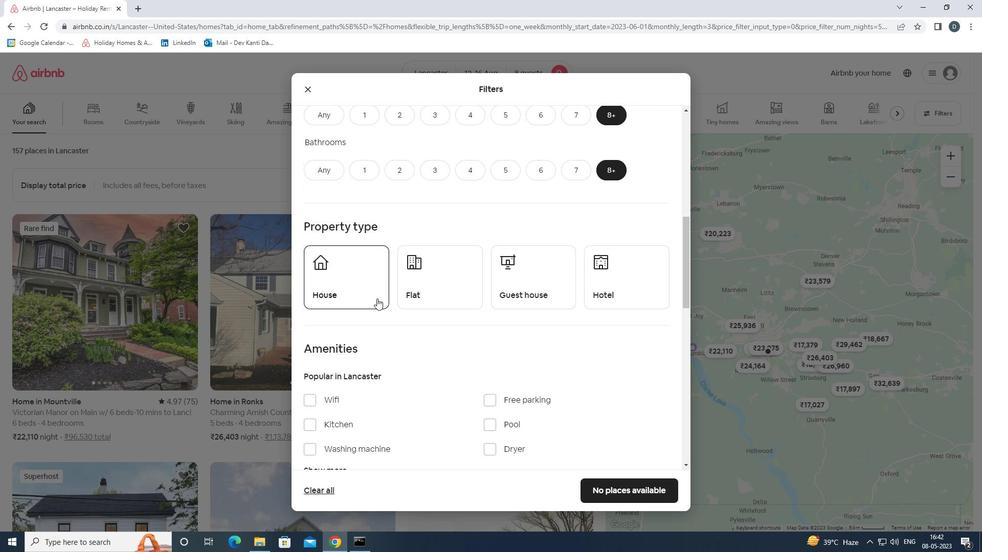 
Action: Mouse pressed left at (453, 296)
Screenshot: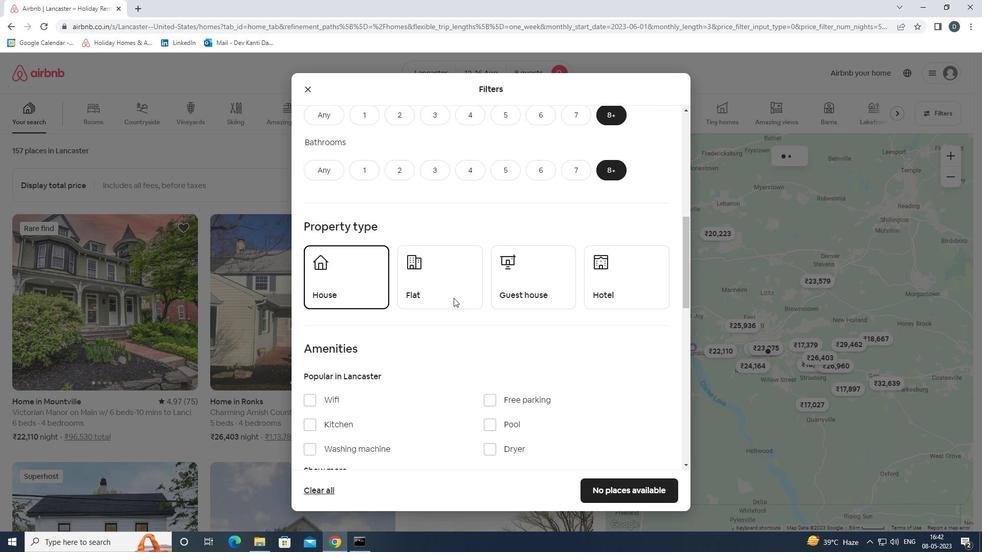 
Action: Mouse moved to (520, 285)
Screenshot: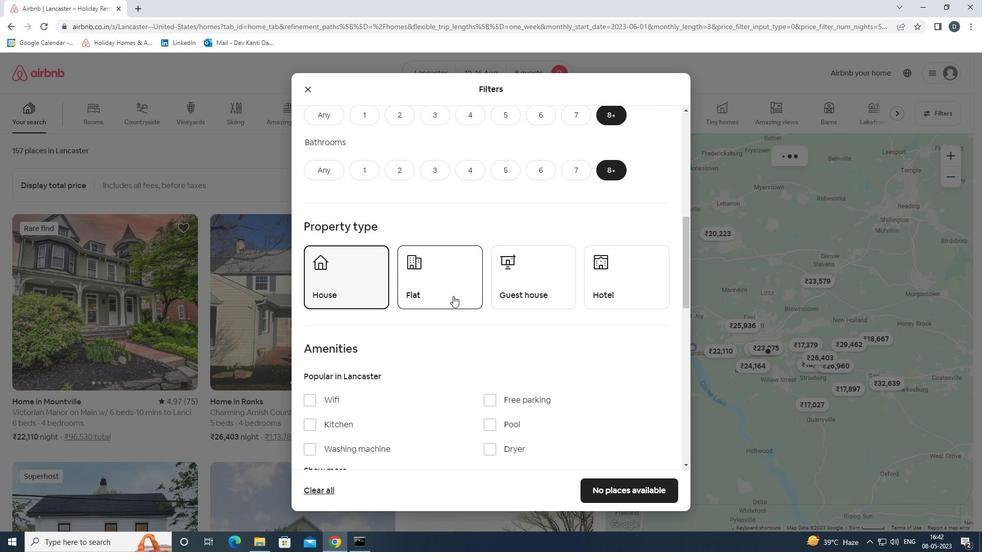 
Action: Mouse pressed left at (520, 285)
Screenshot: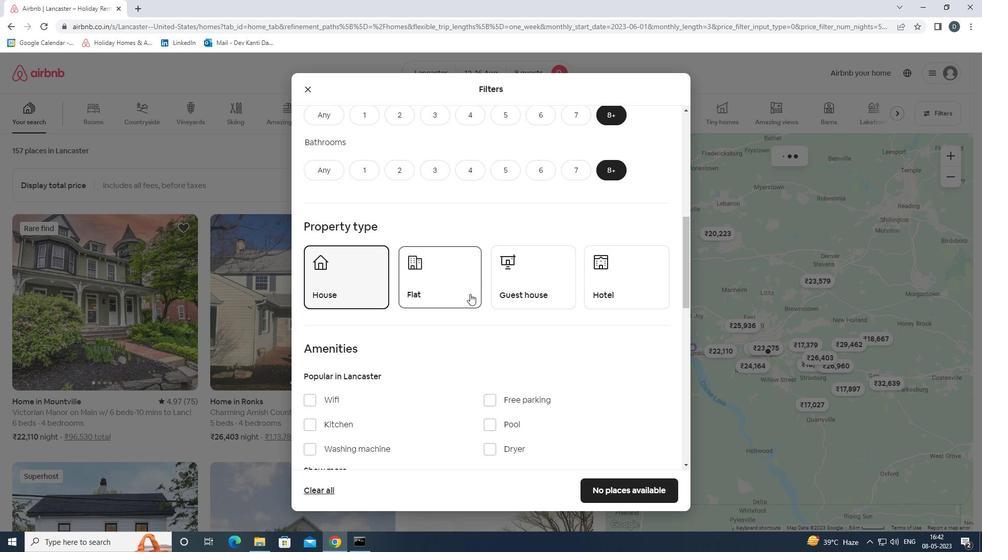 
Action: Mouse moved to (640, 277)
Screenshot: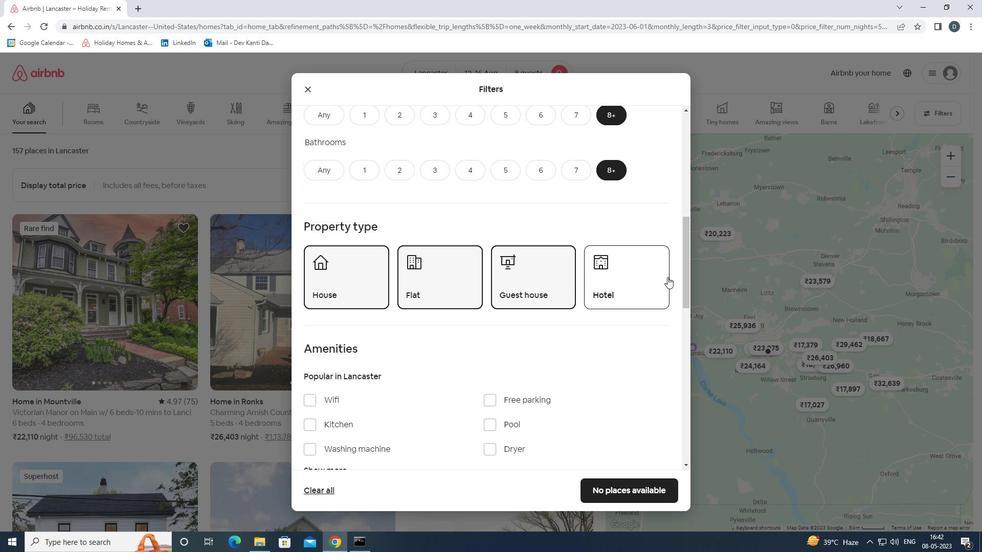 
Action: Mouse pressed left at (640, 277)
Screenshot: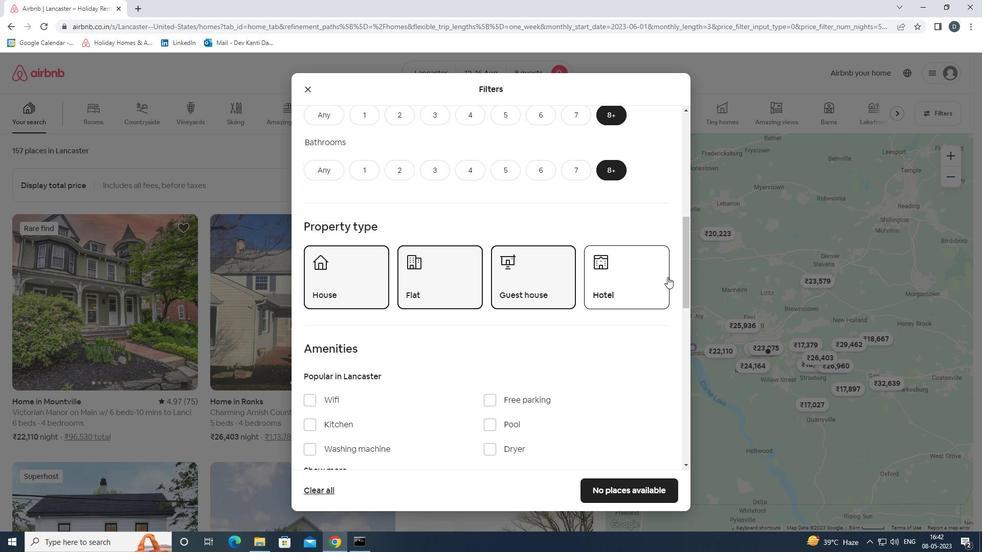 
Action: Mouse moved to (630, 278)
Screenshot: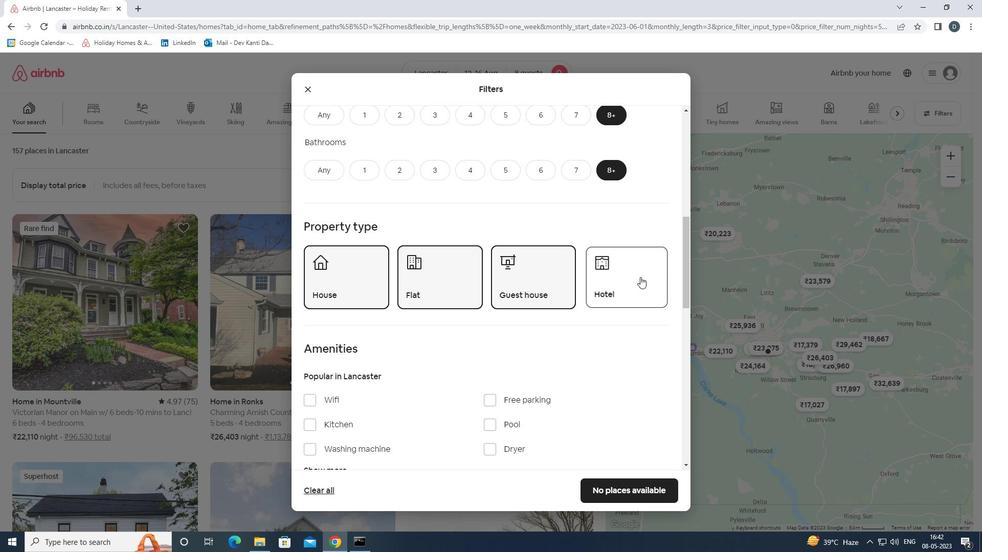 
Action: Mouse scrolled (630, 277) with delta (0, 0)
Screenshot: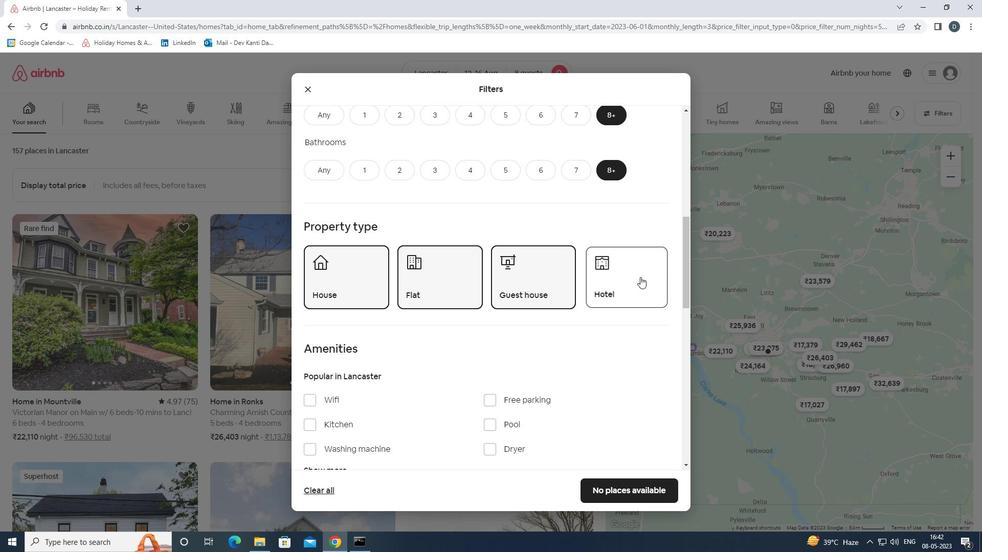 
Action: Mouse scrolled (630, 277) with delta (0, 0)
Screenshot: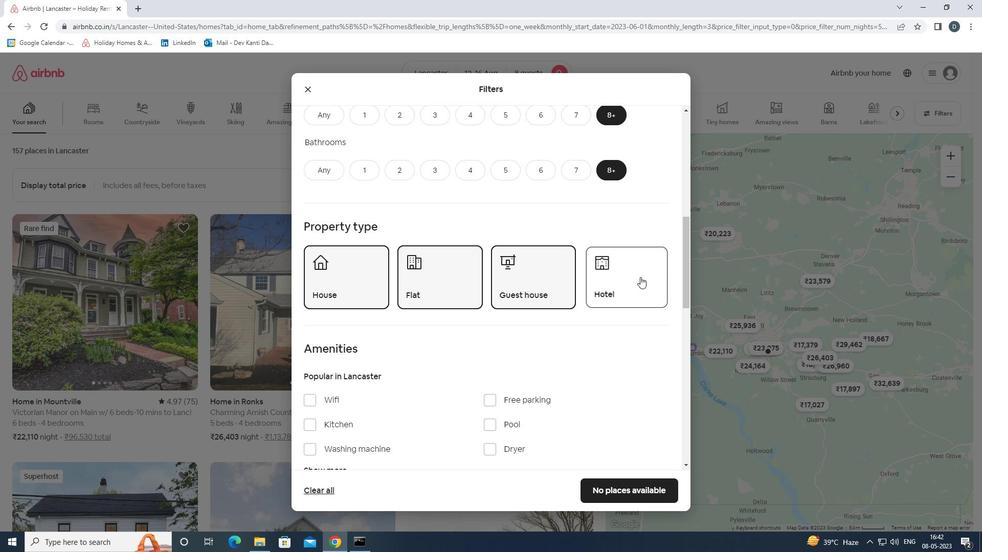 
Action: Mouse scrolled (630, 277) with delta (0, 0)
Screenshot: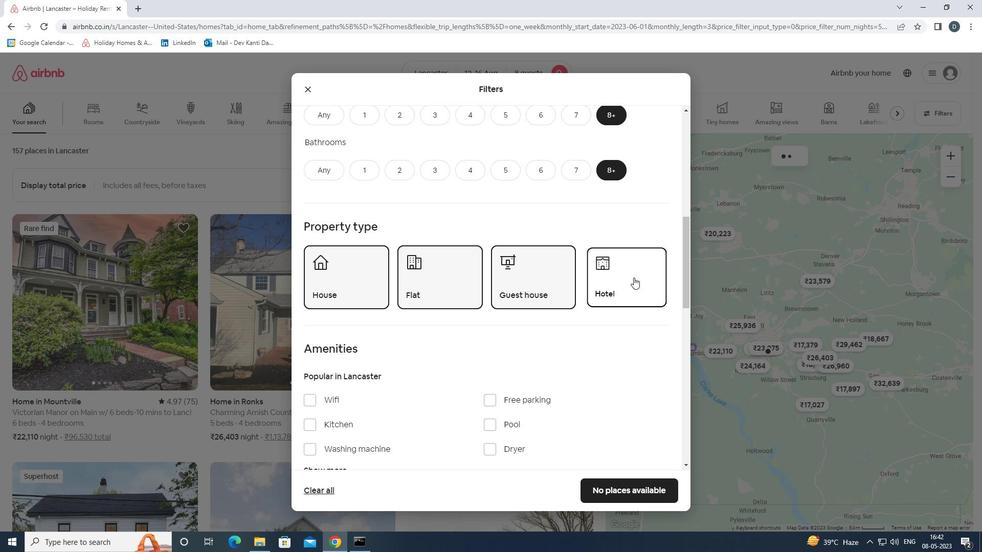 
Action: Mouse moved to (519, 246)
Screenshot: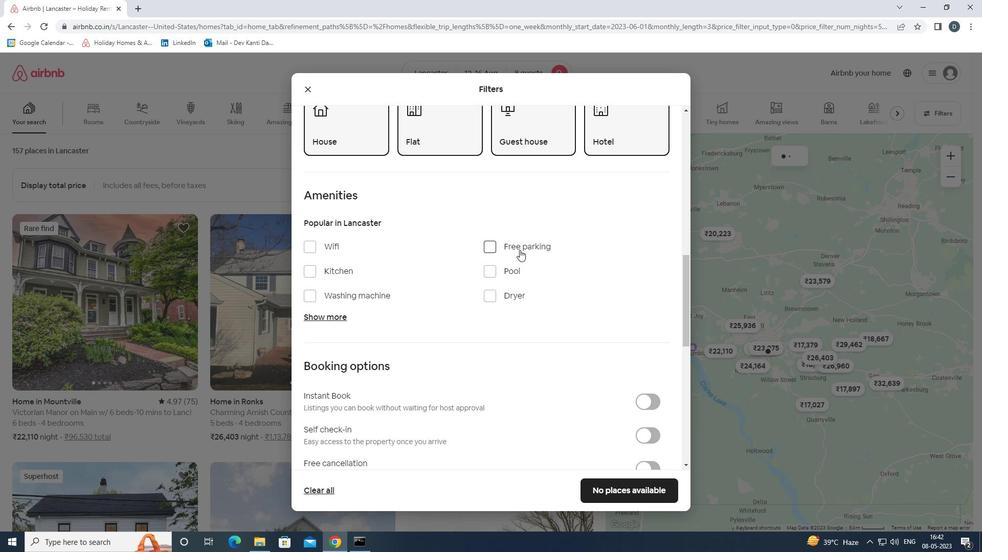 
Action: Mouse pressed left at (519, 246)
Screenshot: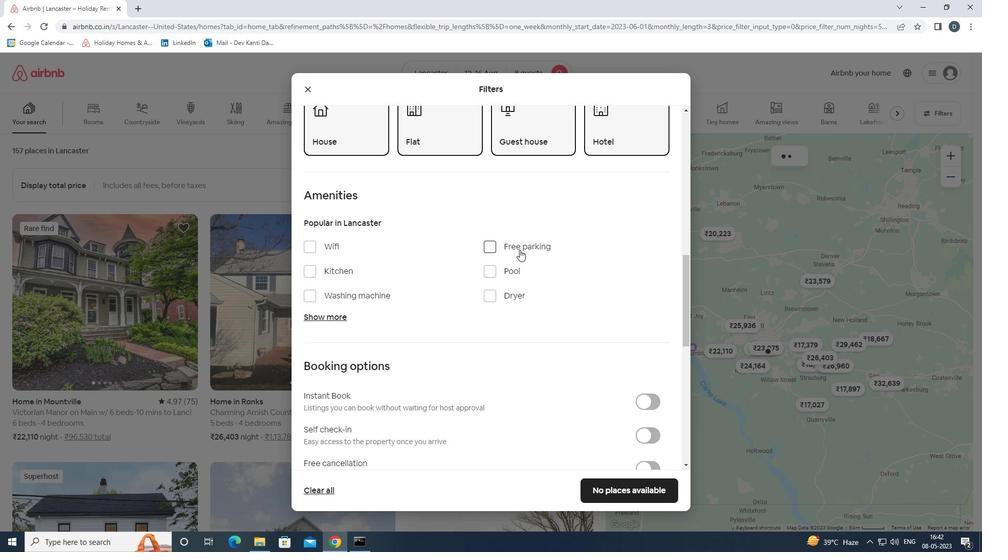 
Action: Mouse moved to (337, 248)
Screenshot: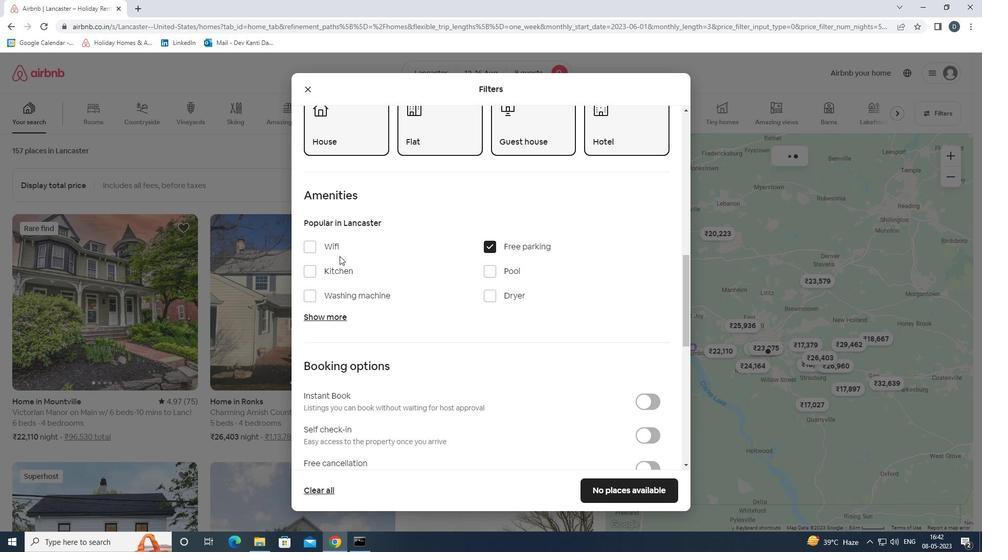 
Action: Mouse pressed left at (337, 248)
Screenshot: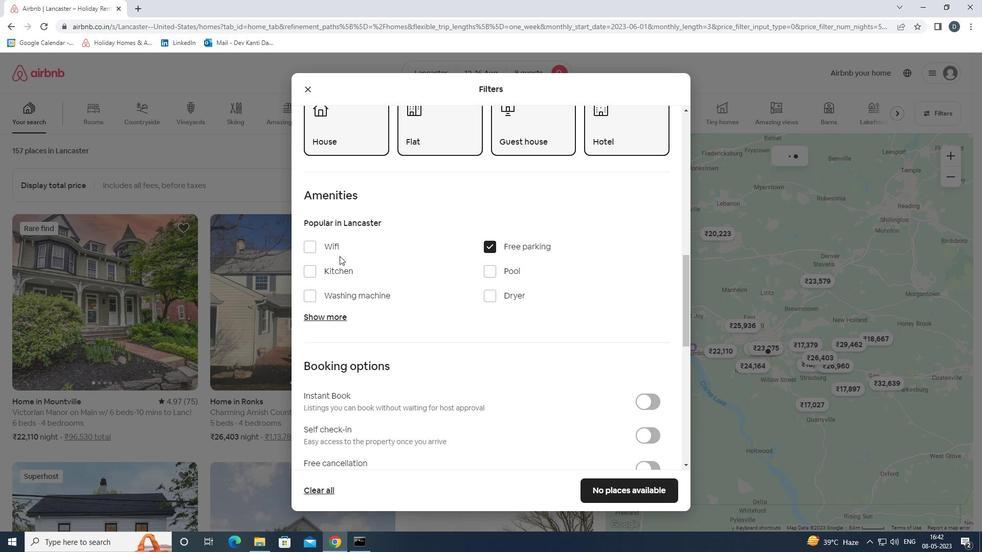 
Action: Mouse moved to (333, 318)
Screenshot: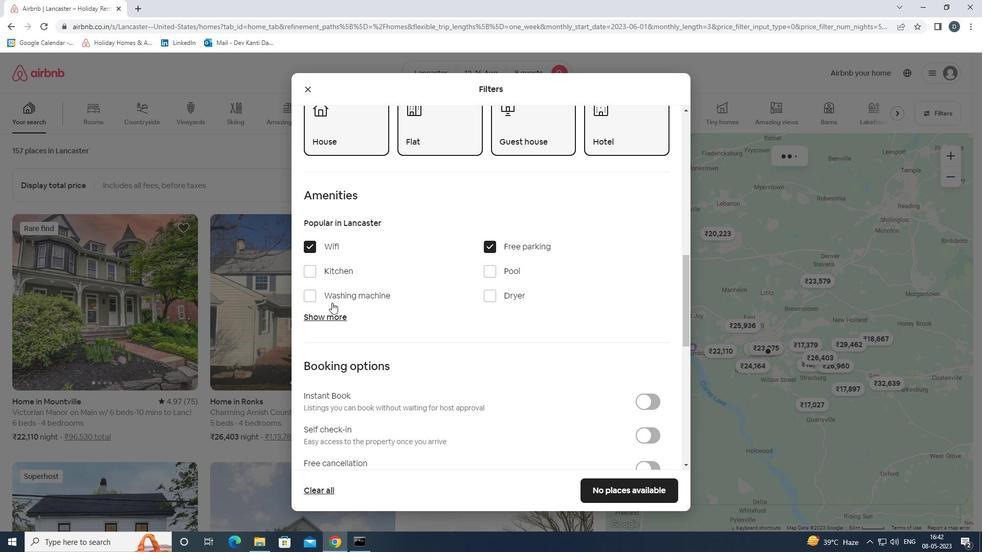 
Action: Mouse pressed left at (333, 318)
Screenshot: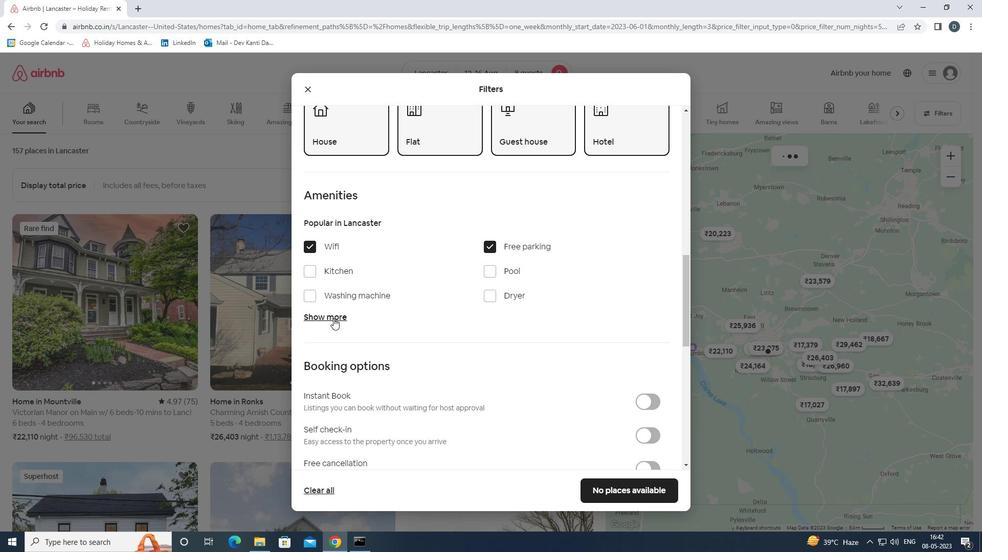 
Action: Mouse moved to (370, 372)
Screenshot: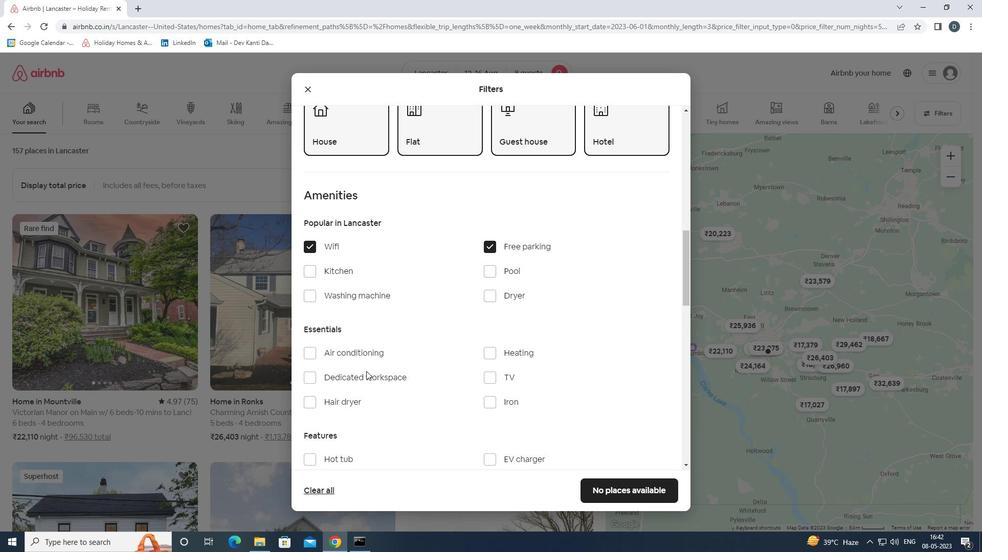 
Action: Mouse scrolled (370, 372) with delta (0, 0)
Screenshot: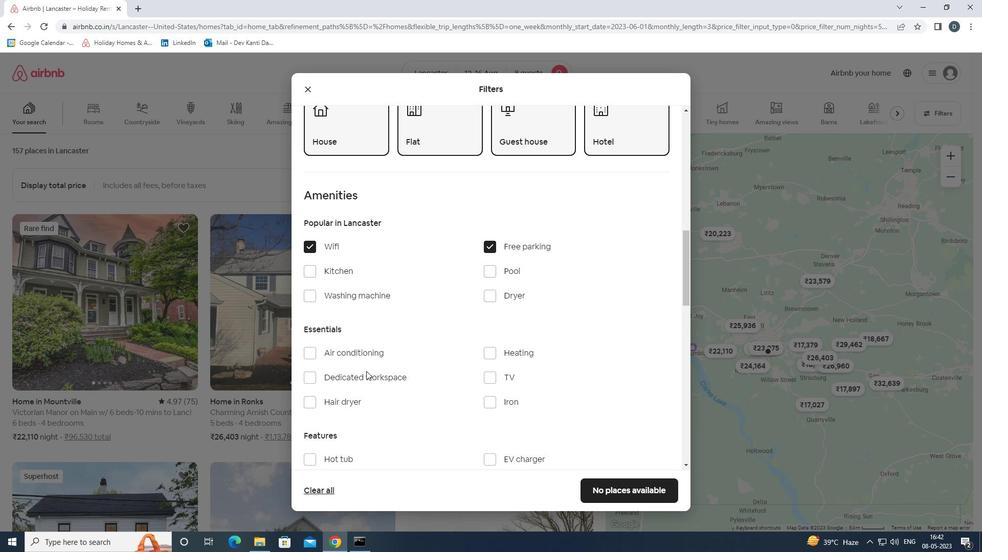 
Action: Mouse moved to (380, 372)
Screenshot: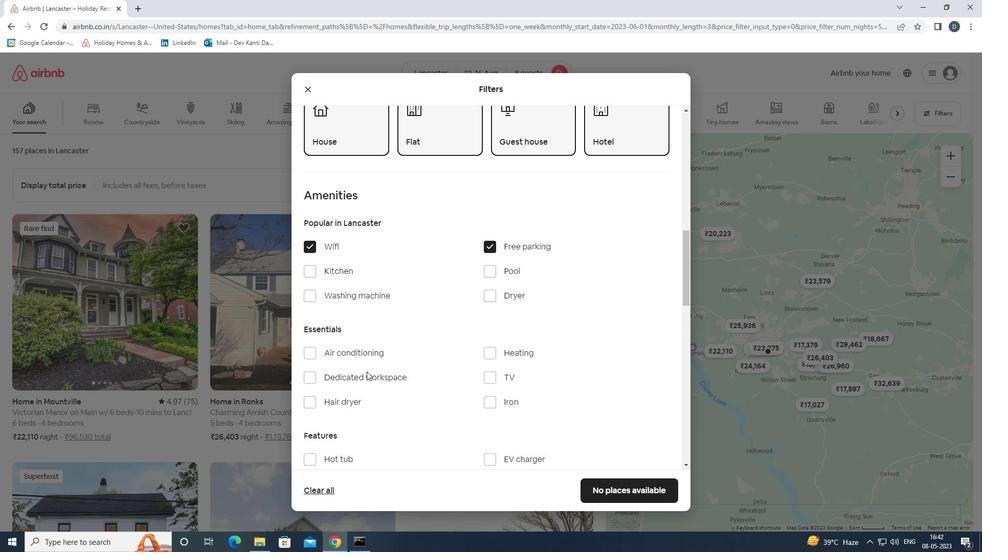 
Action: Mouse scrolled (380, 372) with delta (0, 0)
Screenshot: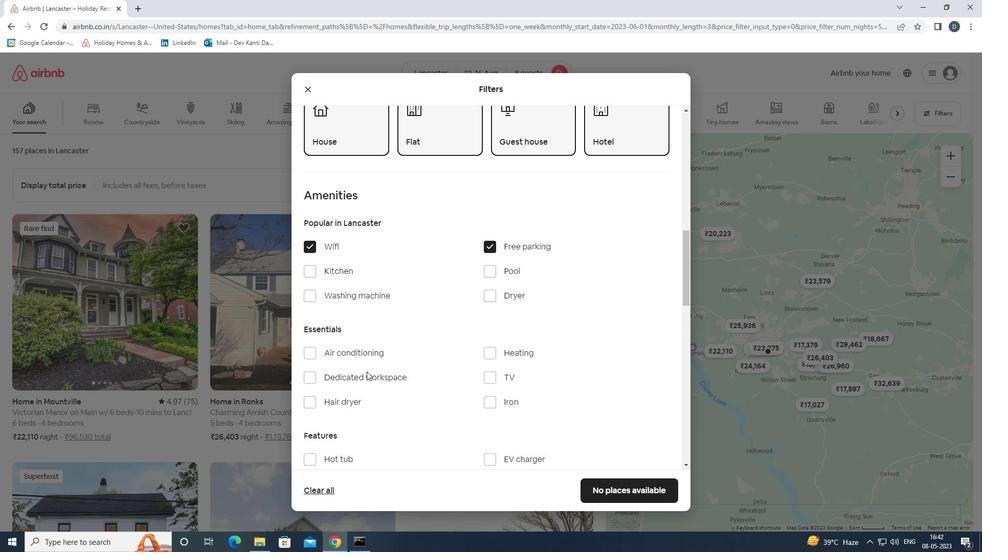 
Action: Mouse moved to (519, 275)
Screenshot: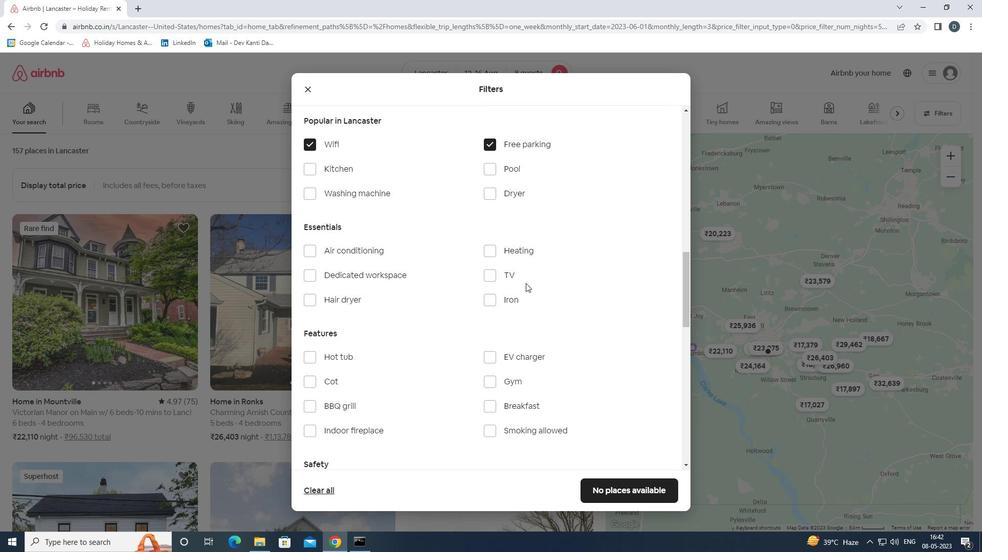 
Action: Mouse pressed left at (519, 275)
Screenshot: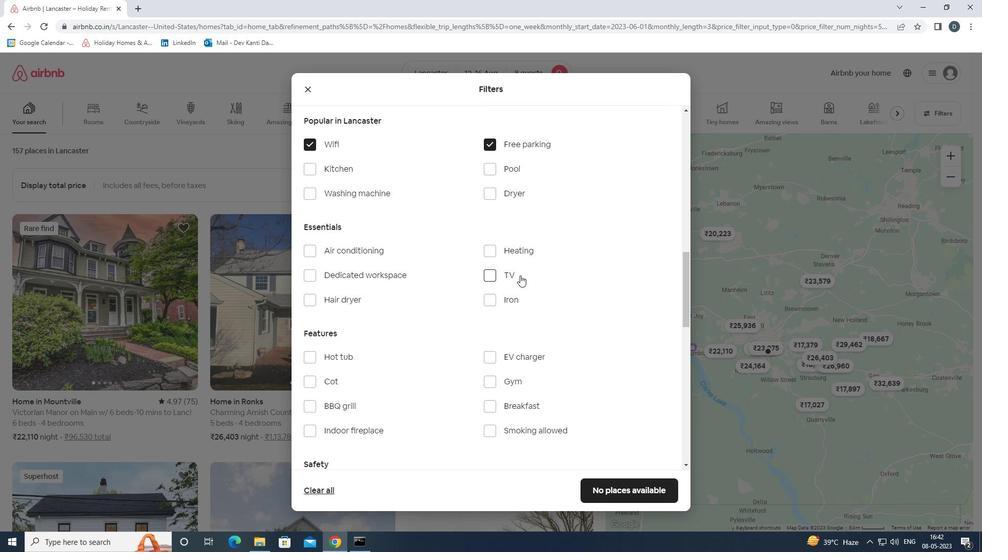 
Action: Mouse moved to (503, 383)
Screenshot: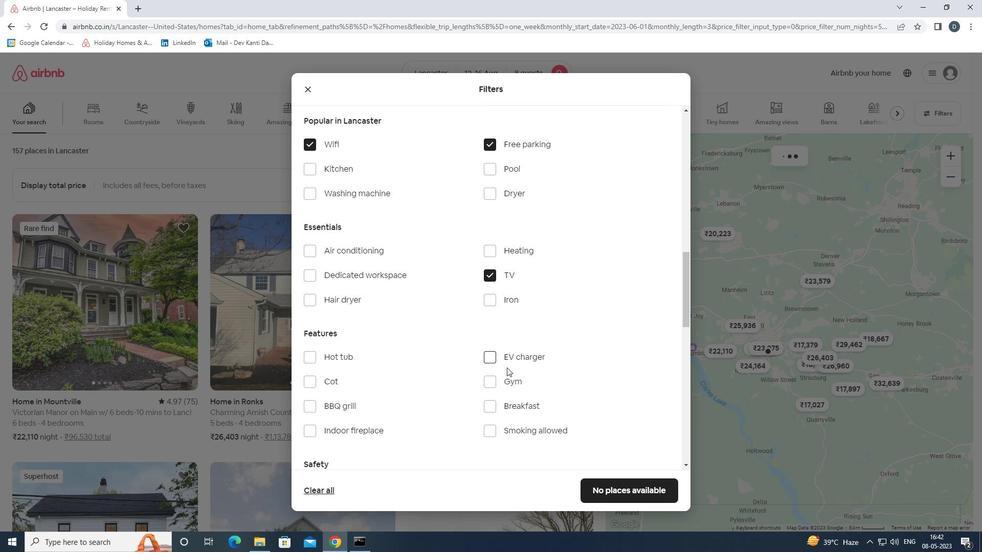 
Action: Mouse pressed left at (503, 383)
Screenshot: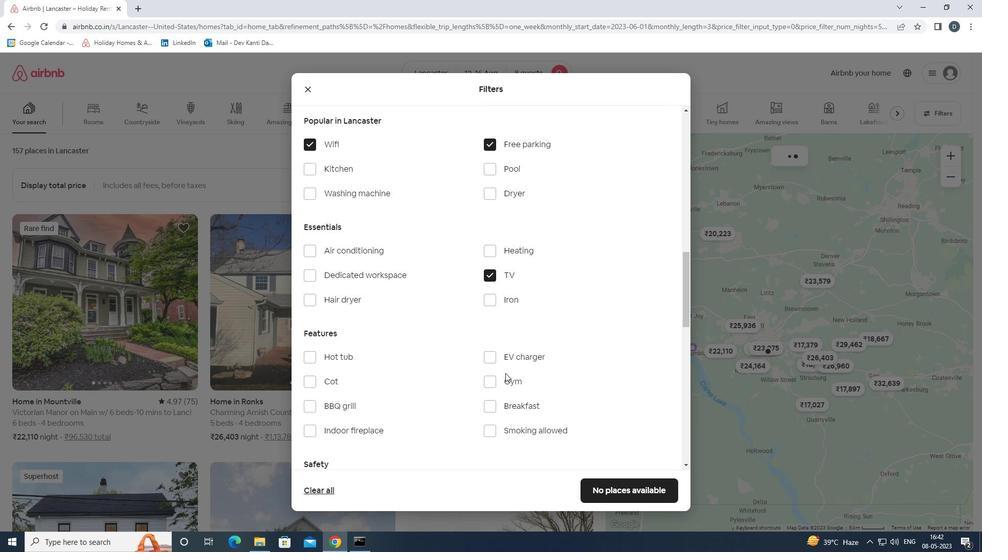 
Action: Mouse moved to (509, 404)
Screenshot: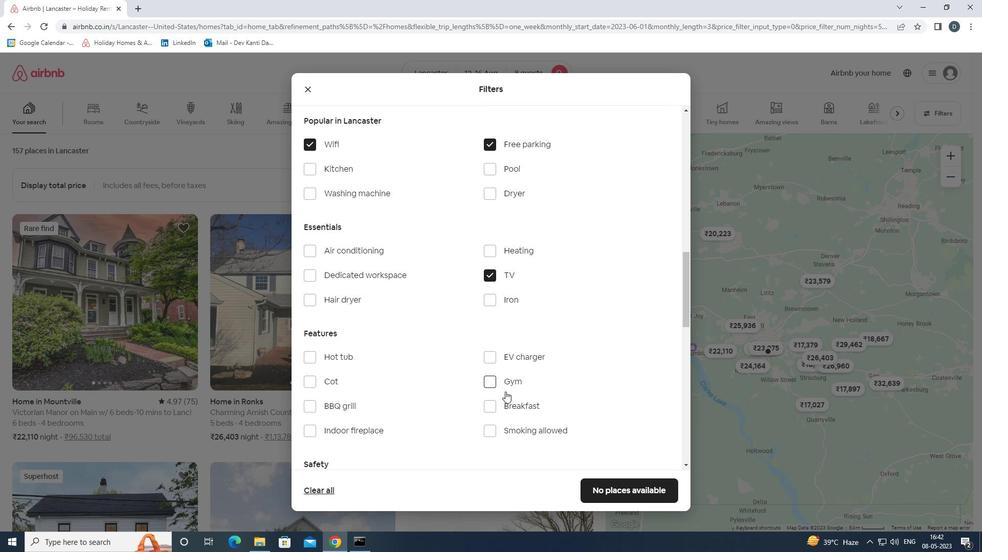 
Action: Mouse pressed left at (509, 404)
Screenshot: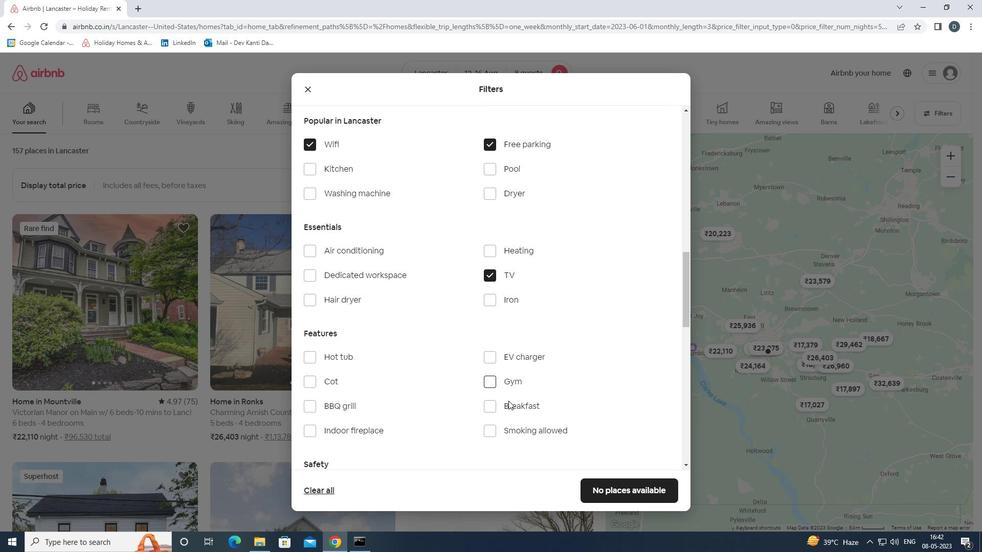 
Action: Mouse moved to (588, 358)
Screenshot: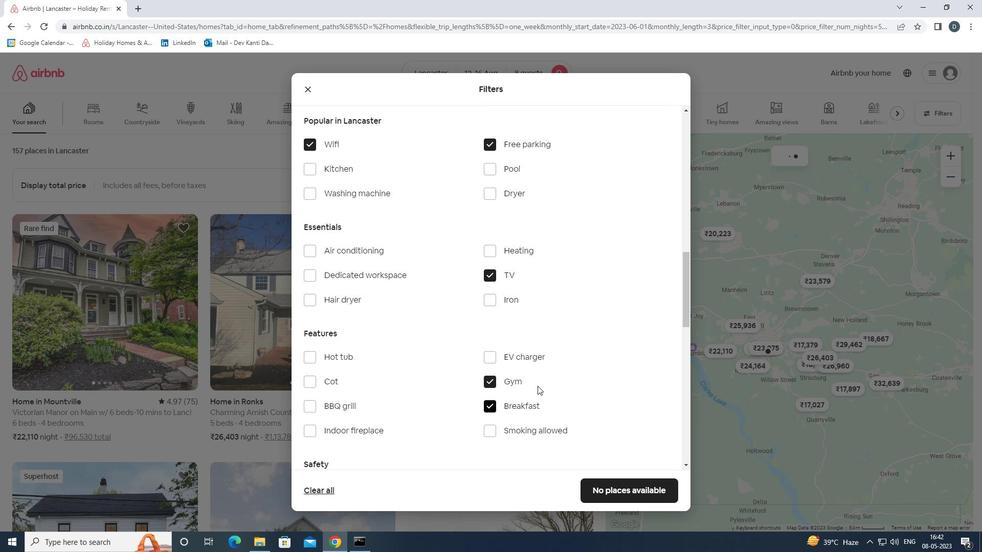 
Action: Mouse scrolled (588, 358) with delta (0, 0)
Screenshot: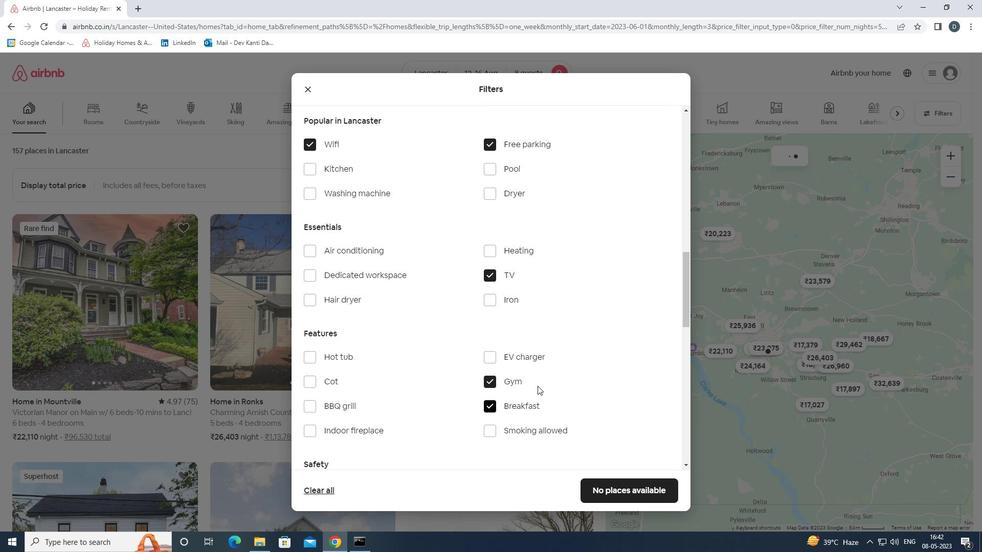 
Action: Mouse moved to (591, 357)
Screenshot: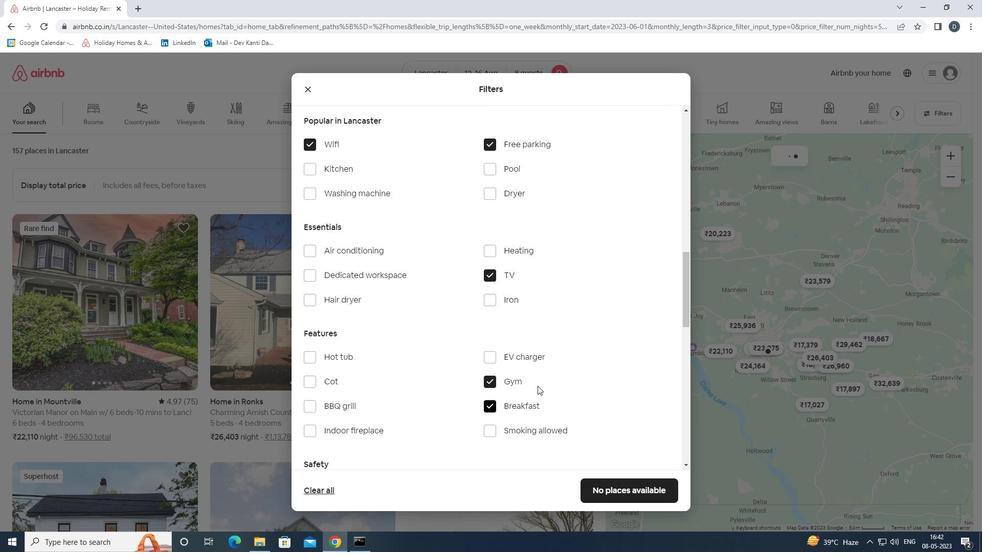 
Action: Mouse scrolled (591, 357) with delta (0, 0)
Screenshot: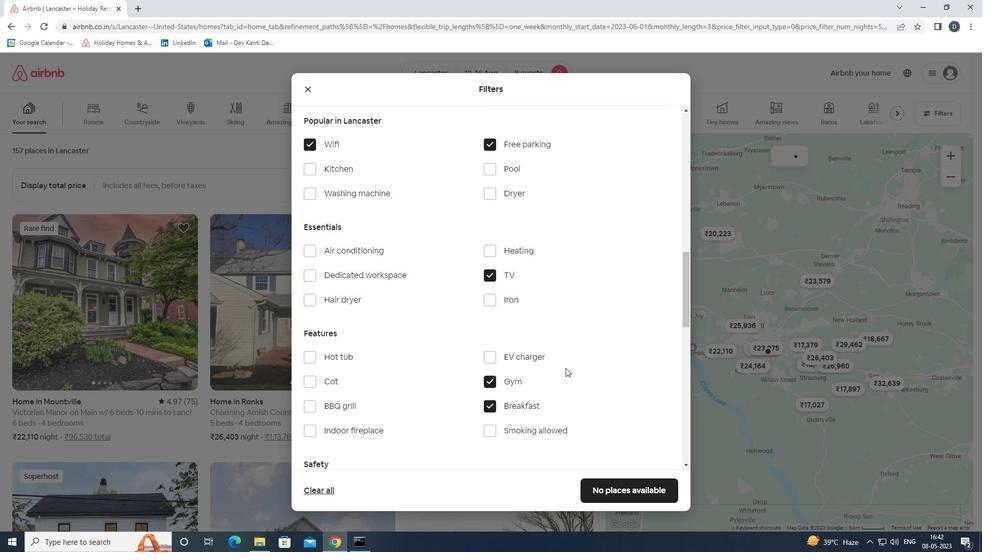 
Action: Mouse scrolled (591, 357) with delta (0, 0)
Screenshot: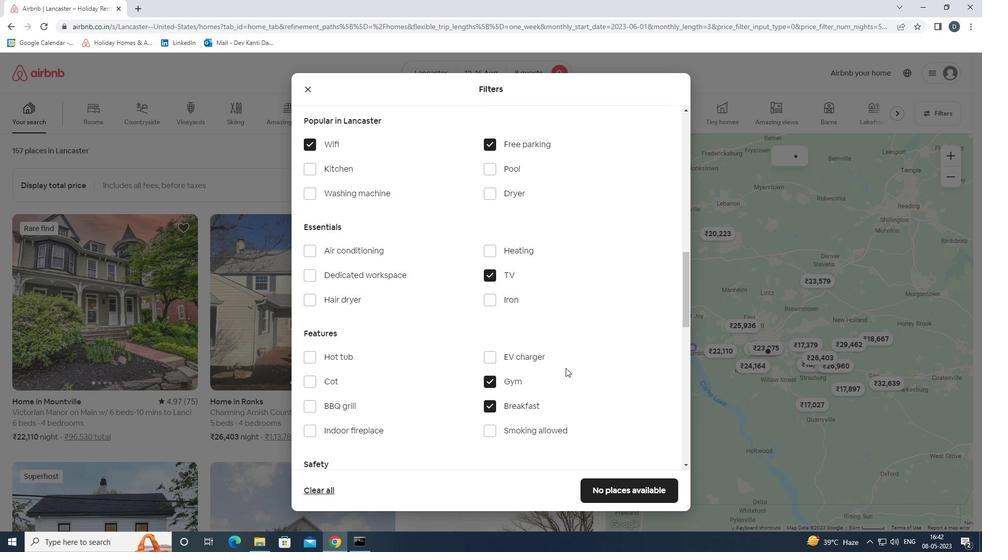 
Action: Mouse moved to (591, 357)
Screenshot: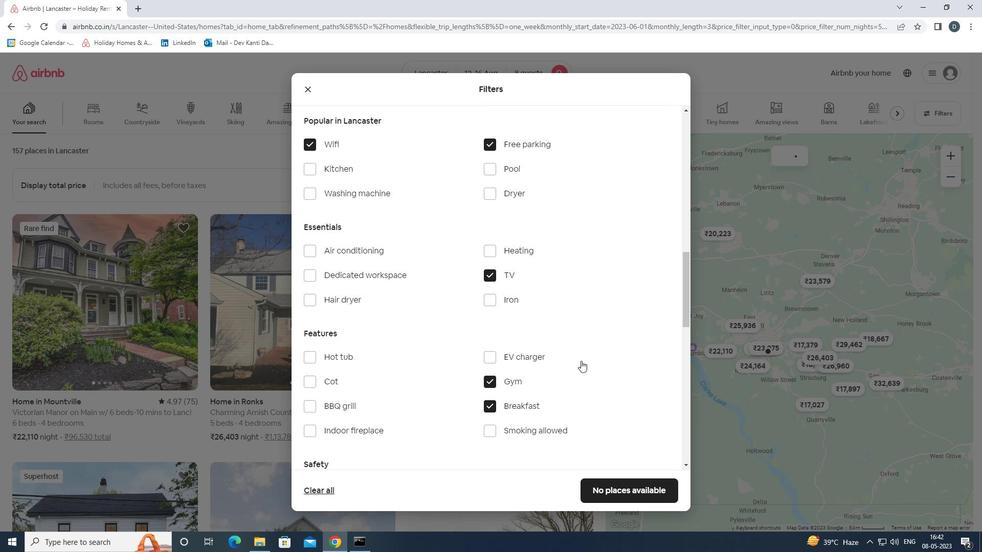 
Action: Mouse scrolled (591, 356) with delta (0, 0)
Screenshot: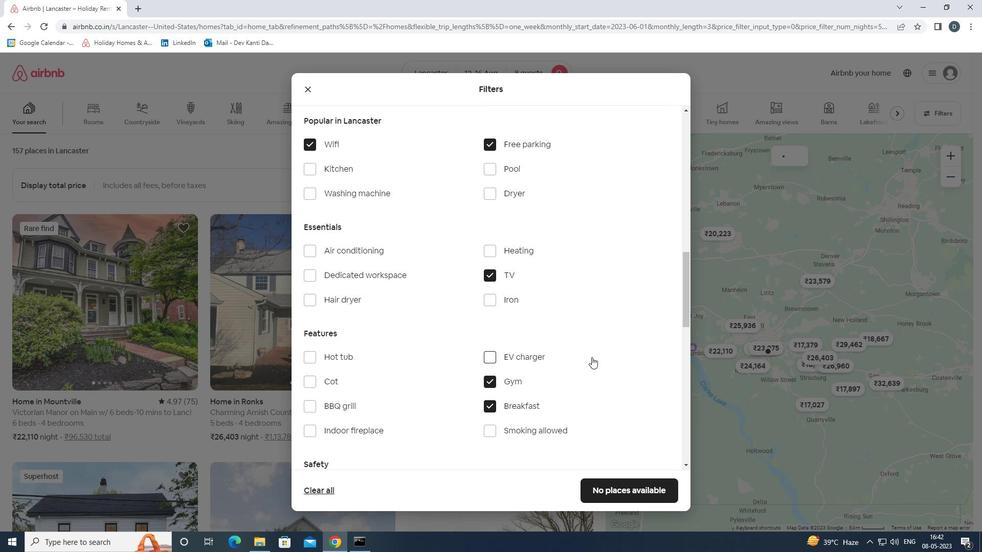 
Action: Mouse scrolled (591, 356) with delta (0, 0)
Screenshot: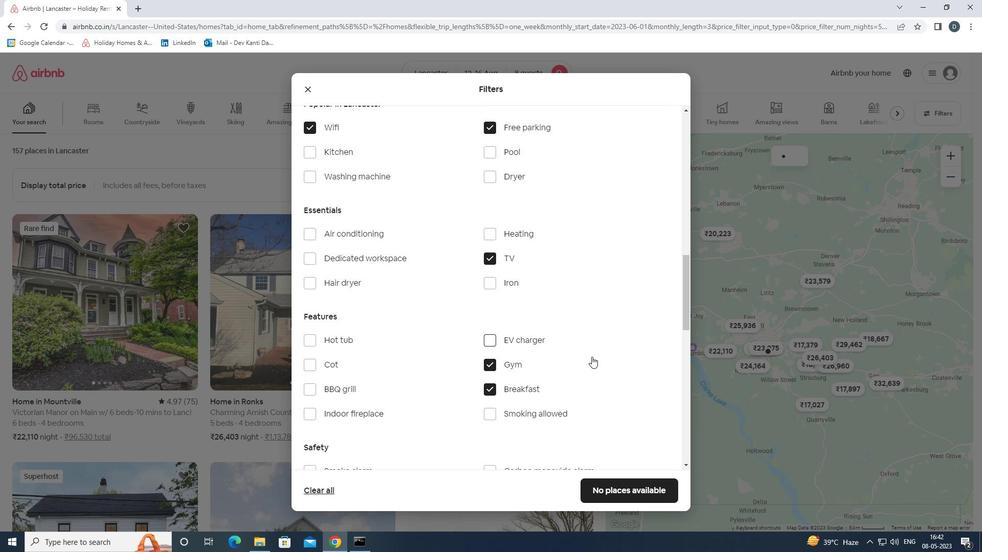 
Action: Mouse moved to (600, 348)
Screenshot: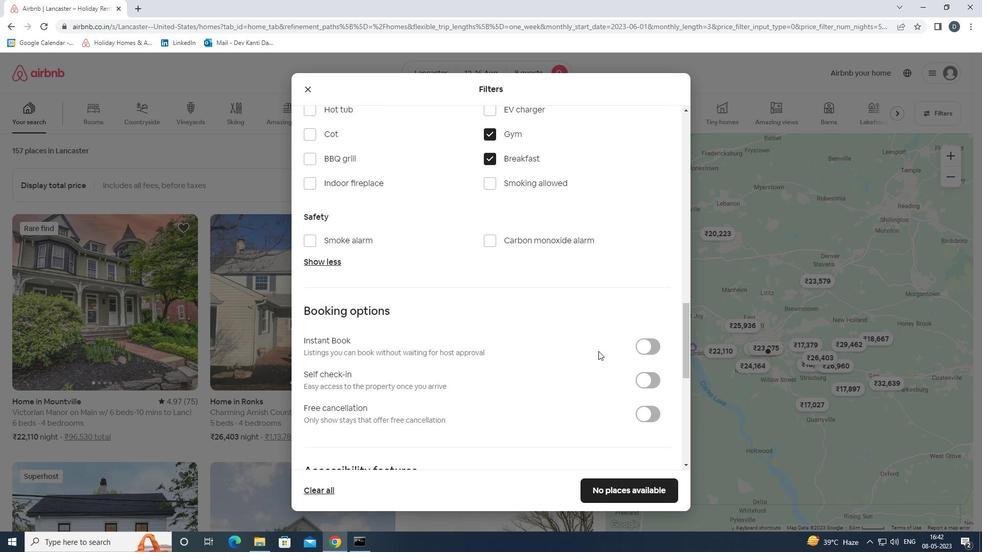 
Action: Mouse scrolled (600, 347) with delta (0, 0)
Screenshot: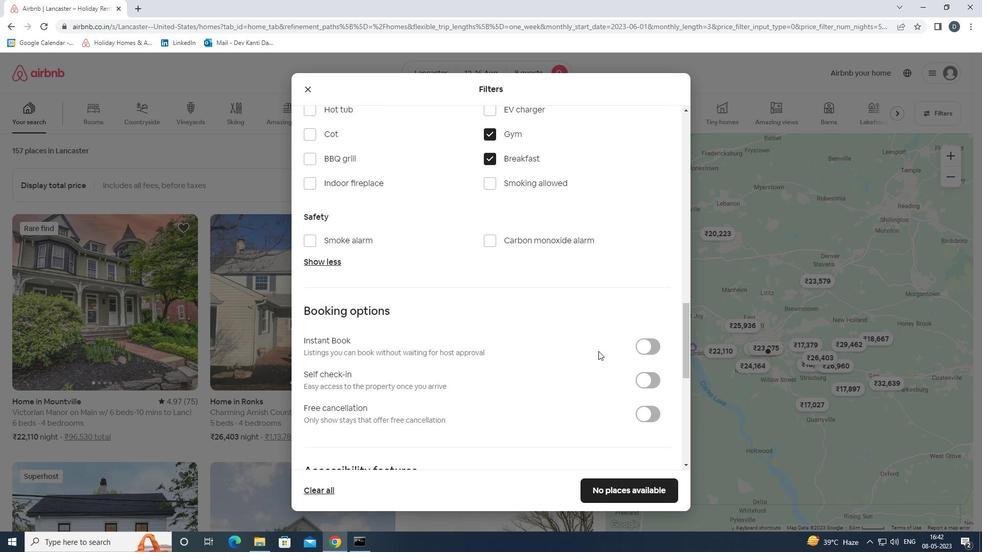 
Action: Mouse moved to (600, 348)
Screenshot: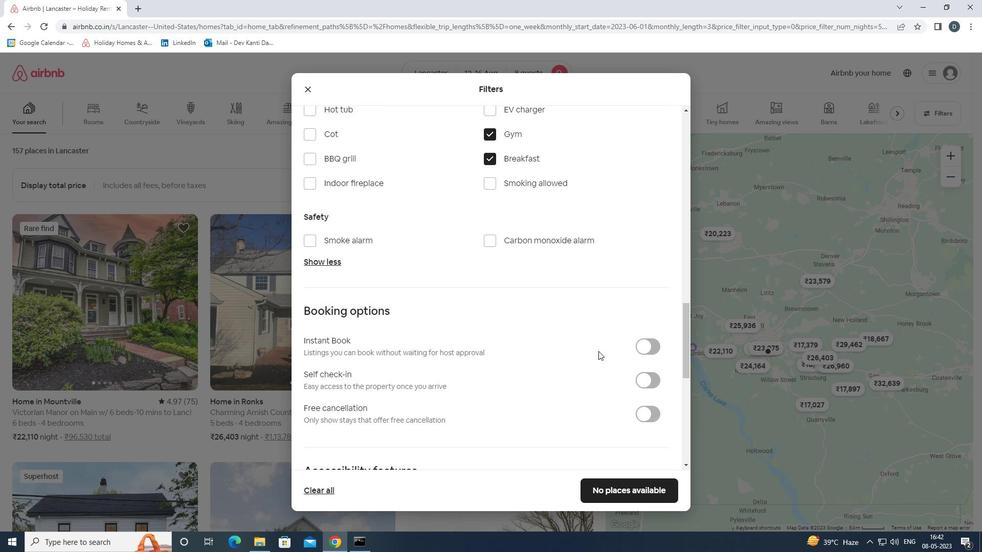
Action: Mouse scrolled (600, 347) with delta (0, 0)
Screenshot: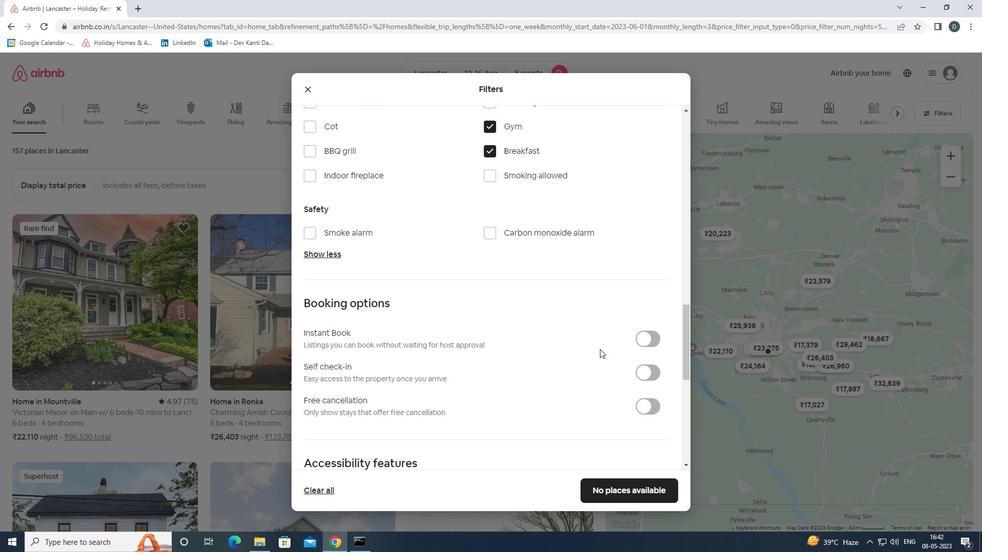 
Action: Mouse moved to (656, 267)
Screenshot: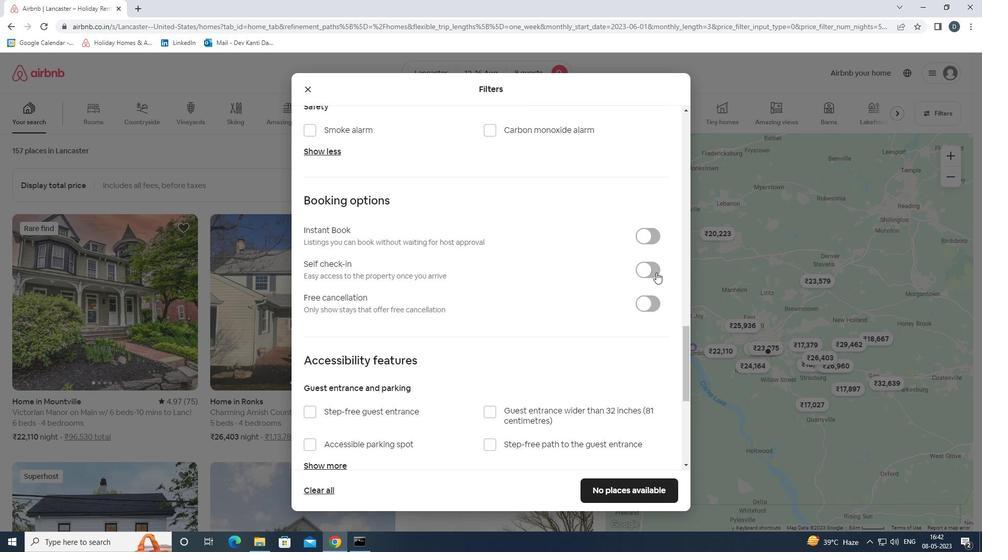 
Action: Mouse pressed left at (656, 267)
Screenshot: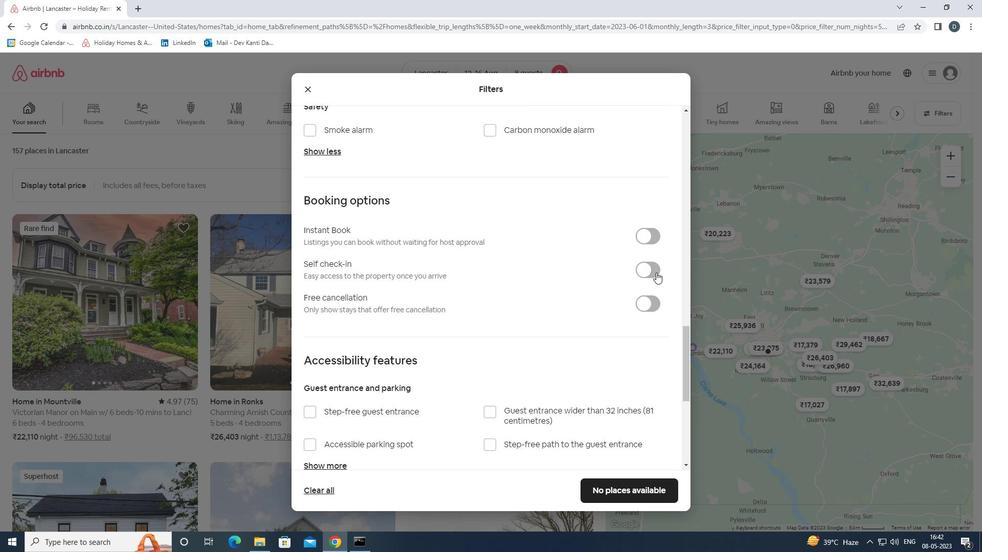 
Action: Mouse moved to (567, 312)
Screenshot: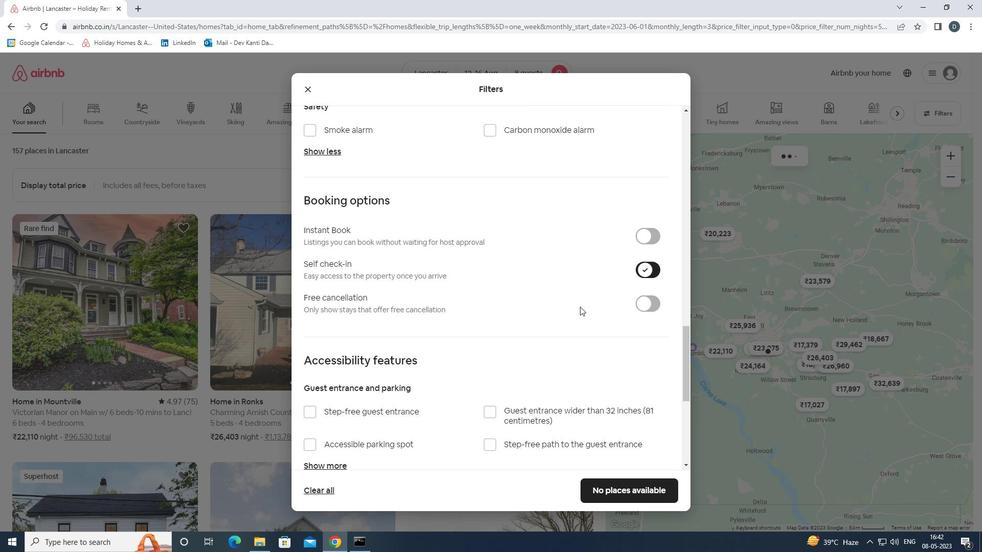 
Action: Mouse scrolled (567, 312) with delta (0, 0)
Screenshot: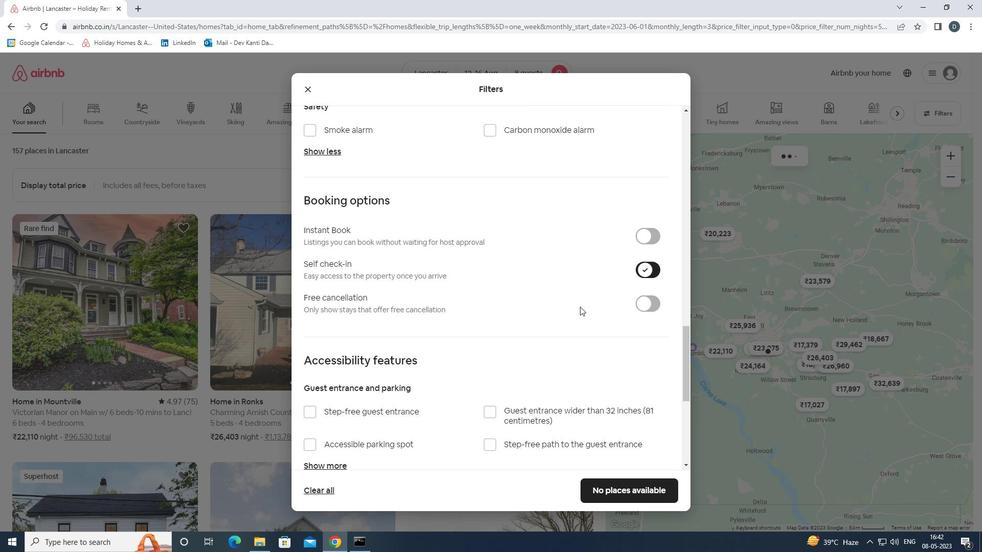 
Action: Mouse moved to (566, 314)
Screenshot: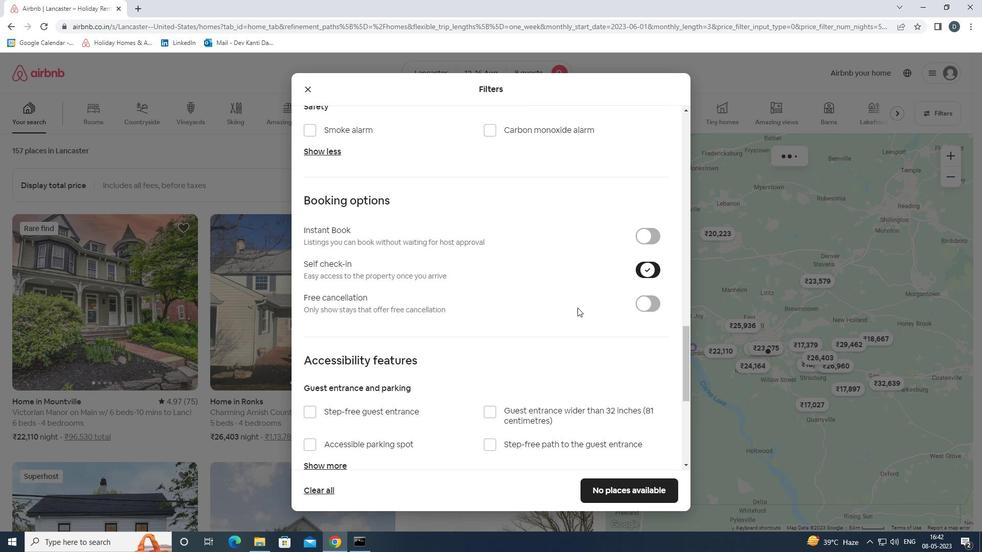
Action: Mouse scrolled (566, 313) with delta (0, 0)
Screenshot: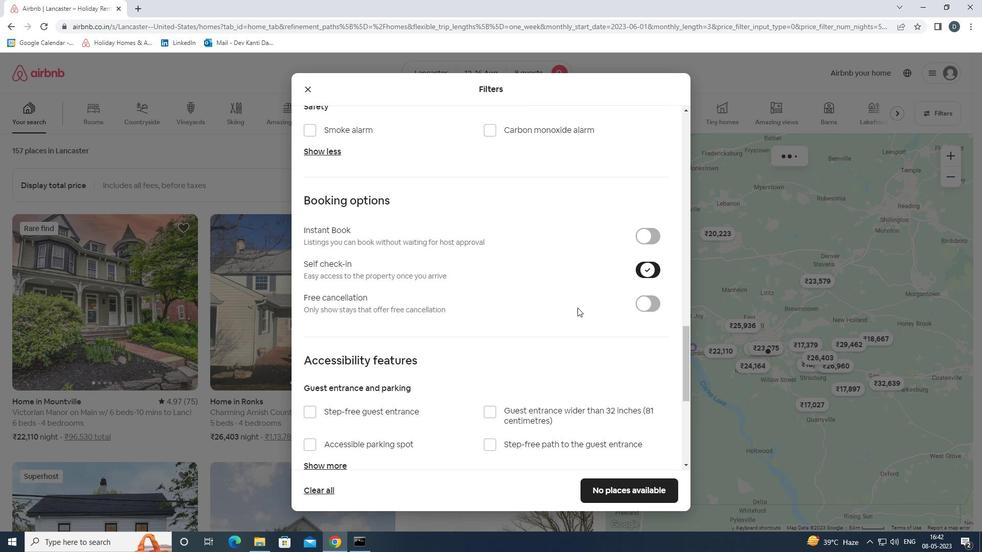 
Action: Mouse moved to (566, 314)
Screenshot: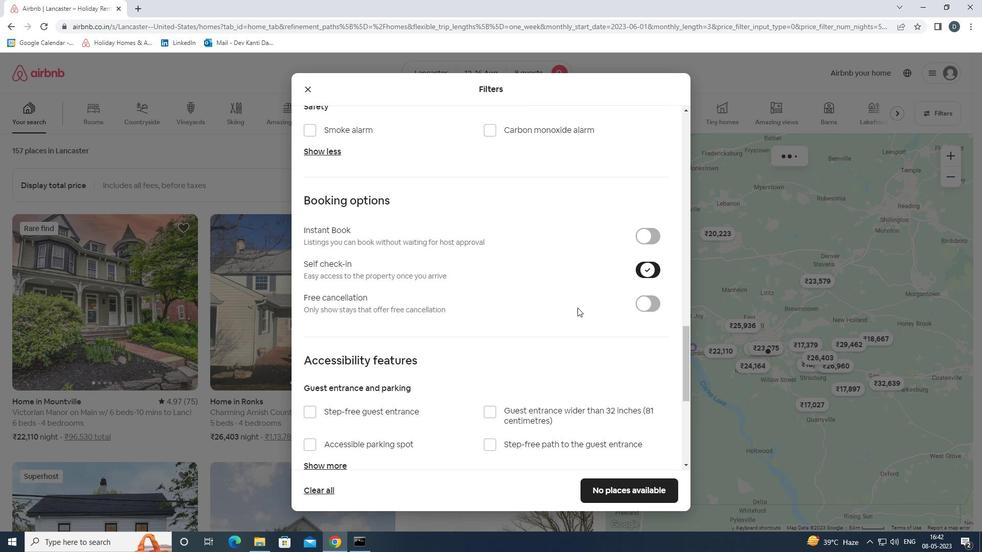 
Action: Mouse scrolled (566, 313) with delta (0, 0)
Screenshot: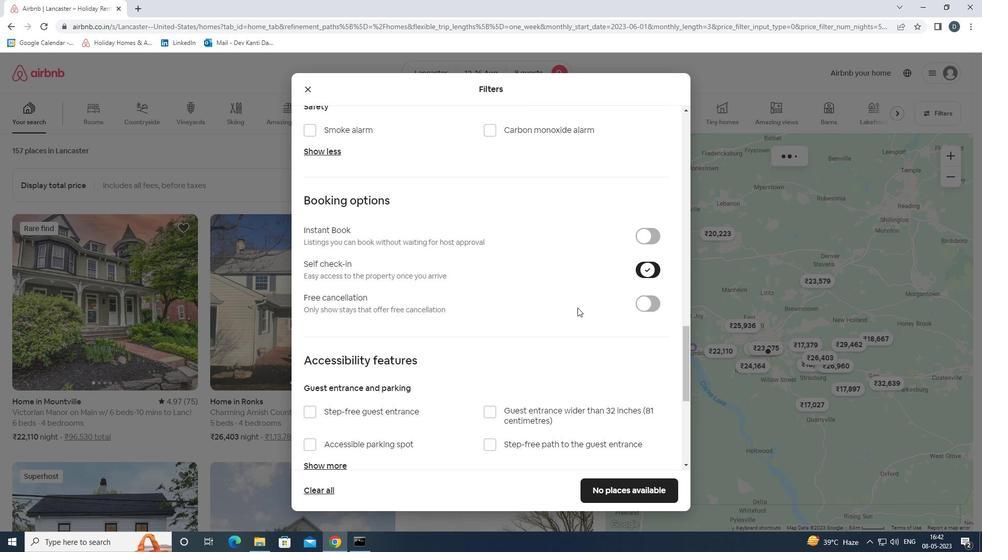 
Action: Mouse moved to (565, 314)
Screenshot: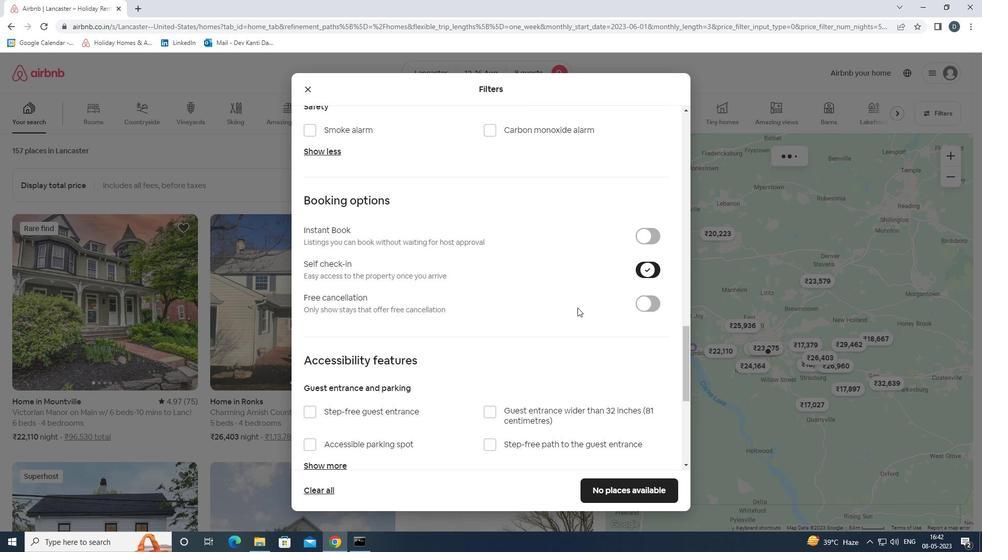 
Action: Mouse scrolled (565, 314) with delta (0, 0)
Screenshot: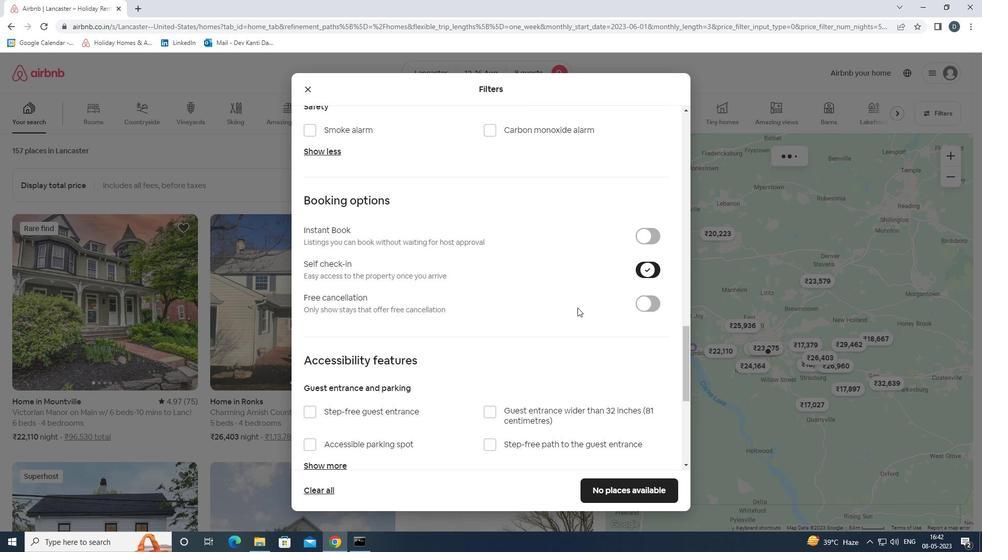 
Action: Mouse scrolled (565, 314) with delta (0, 0)
Screenshot: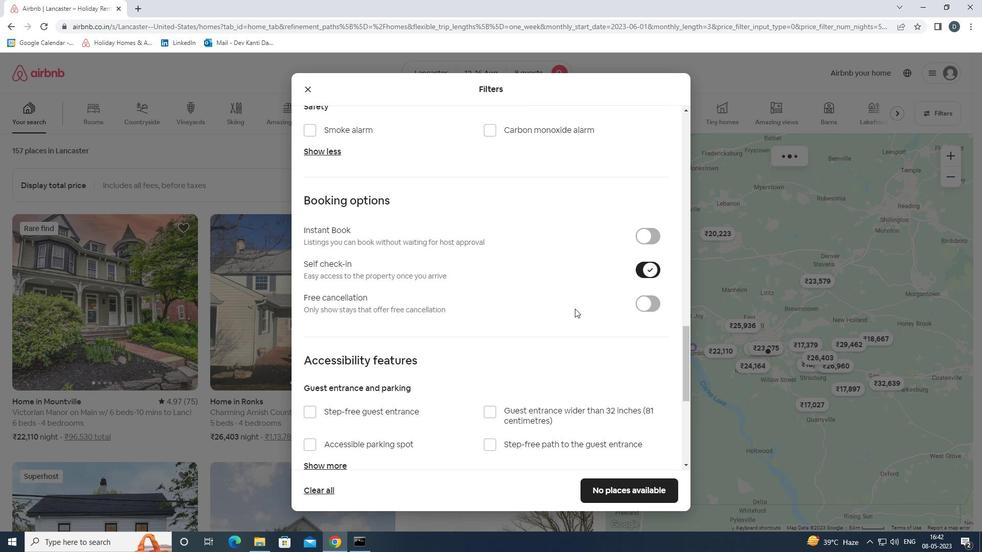 
Action: Mouse scrolled (565, 314) with delta (0, 0)
Screenshot: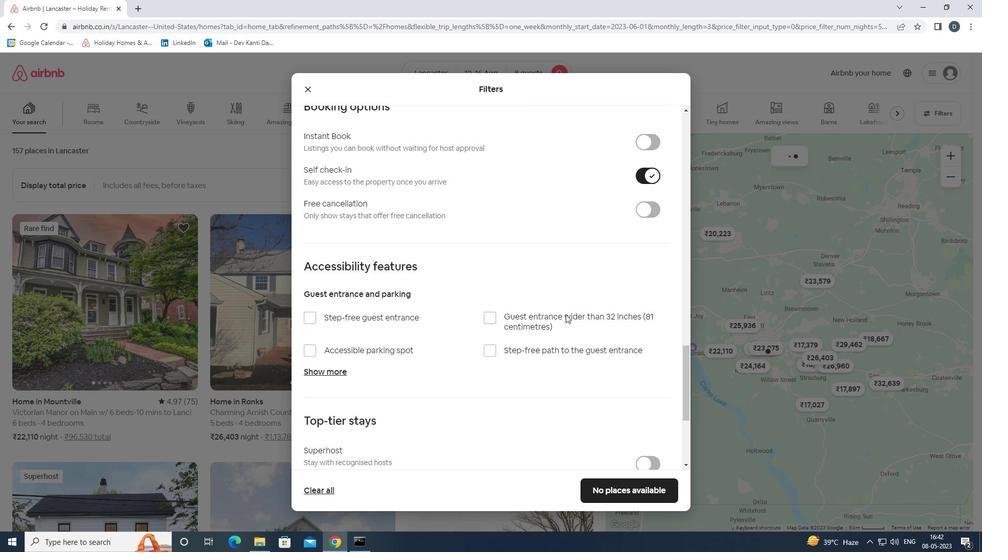 
Action: Mouse scrolled (565, 314) with delta (0, 0)
Screenshot: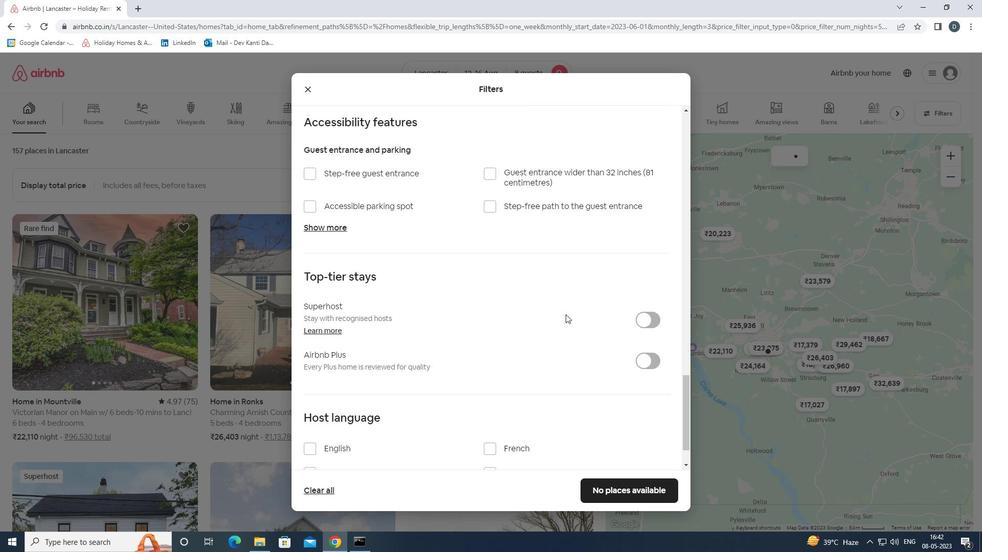 
Action: Mouse scrolled (565, 314) with delta (0, 0)
Screenshot: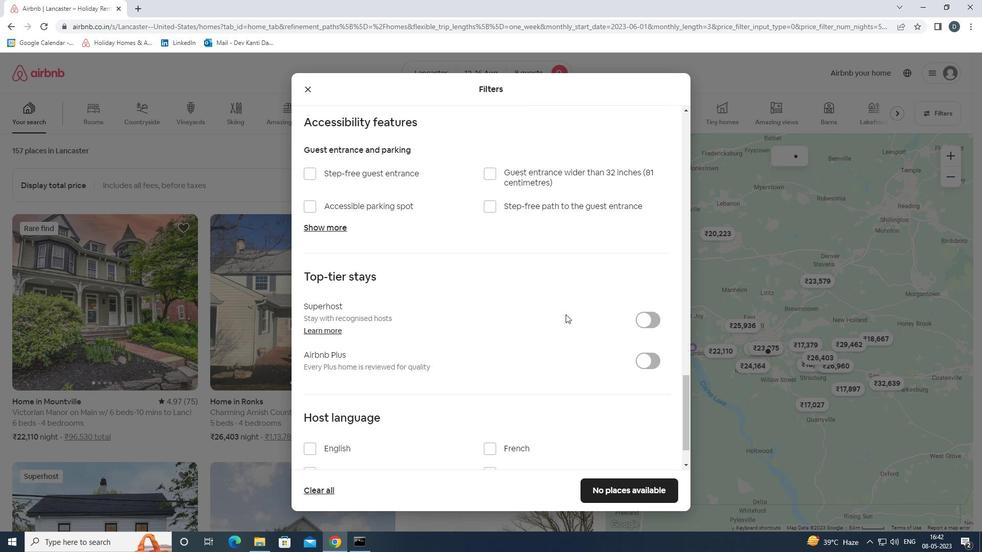
Action: Mouse moved to (335, 387)
Screenshot: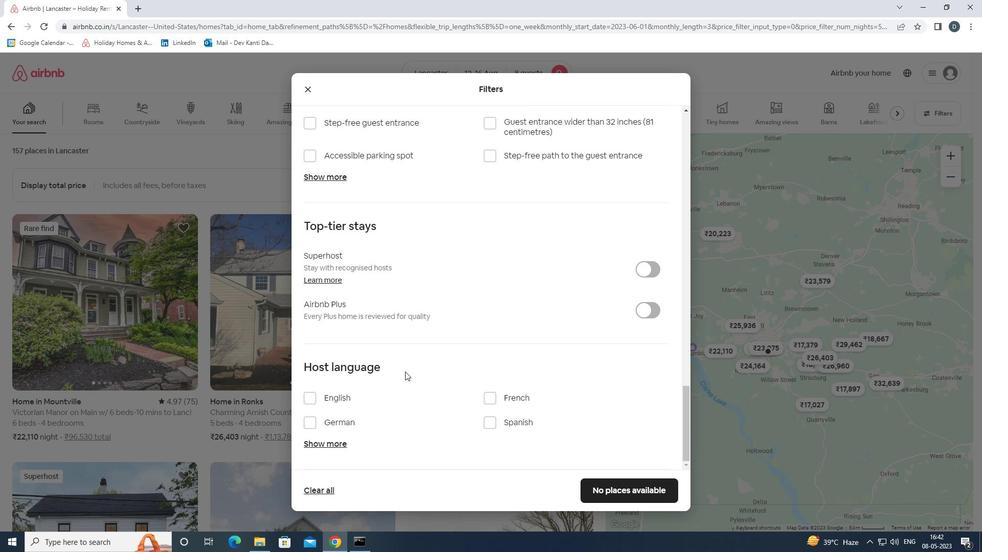 
Action: Mouse pressed left at (335, 387)
Screenshot: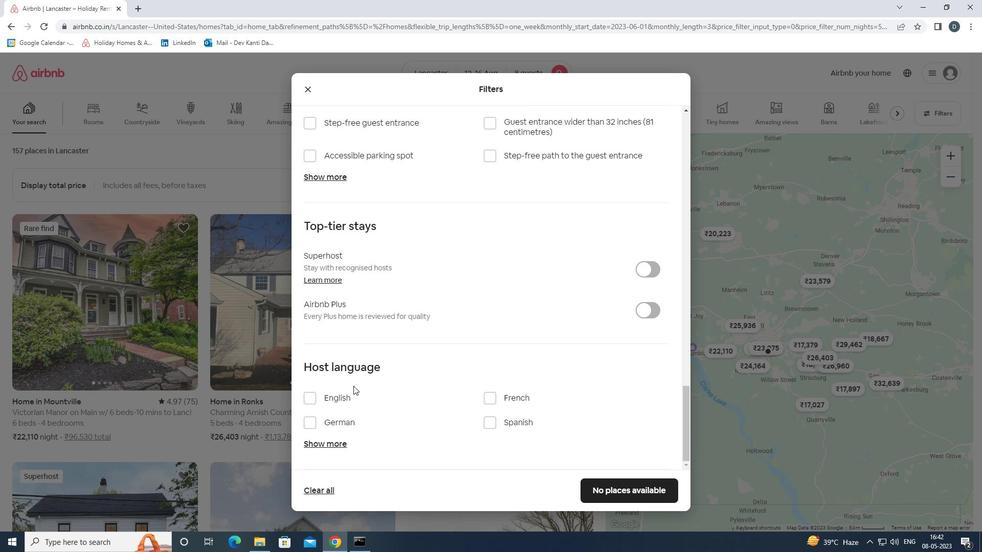 
Action: Mouse moved to (332, 400)
Screenshot: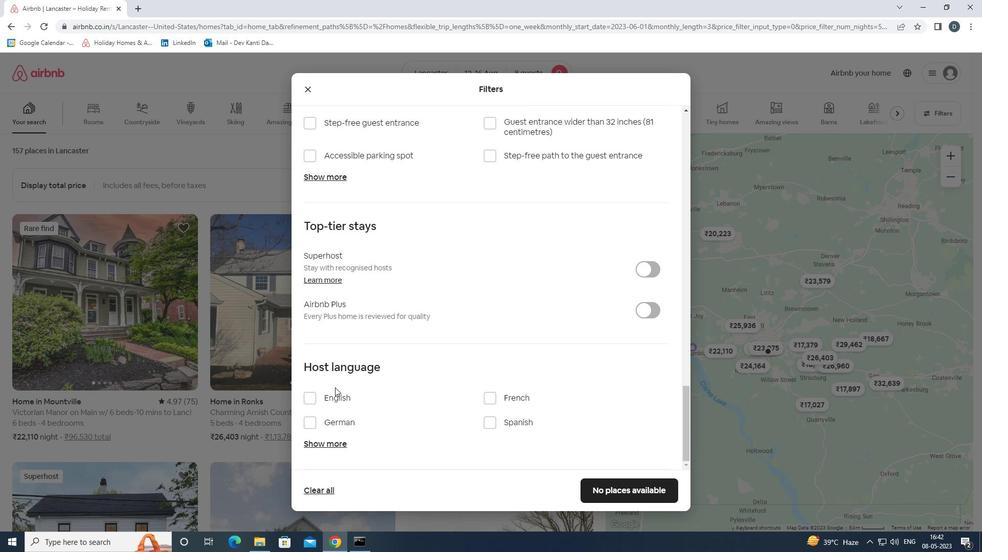 
Action: Mouse pressed left at (332, 400)
Screenshot: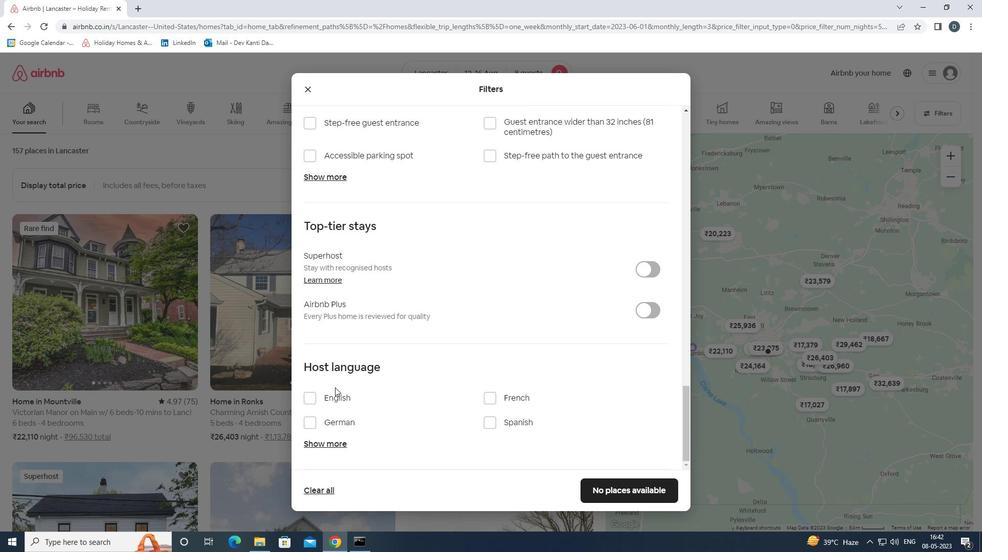 
Action: Mouse moved to (651, 493)
Screenshot: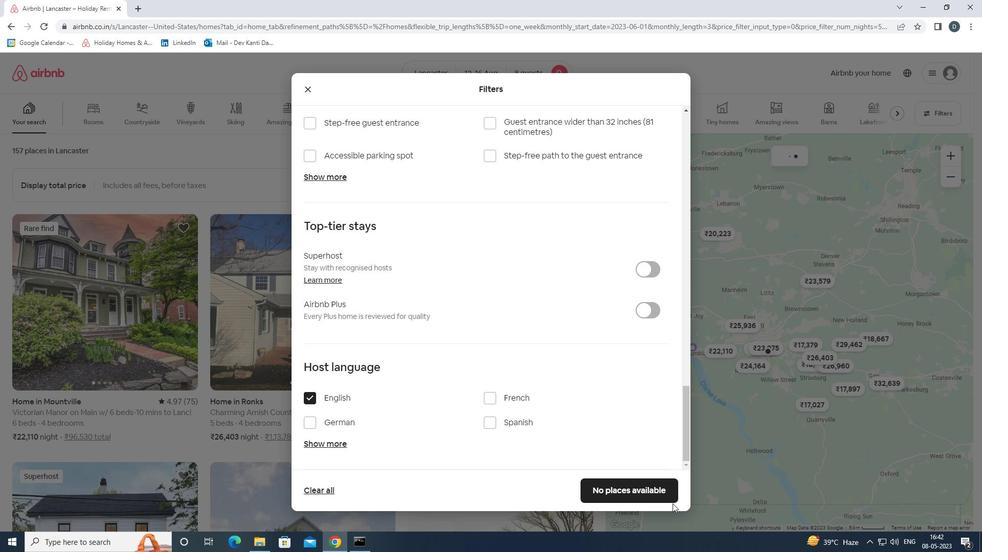 
Action: Mouse pressed left at (651, 493)
Screenshot: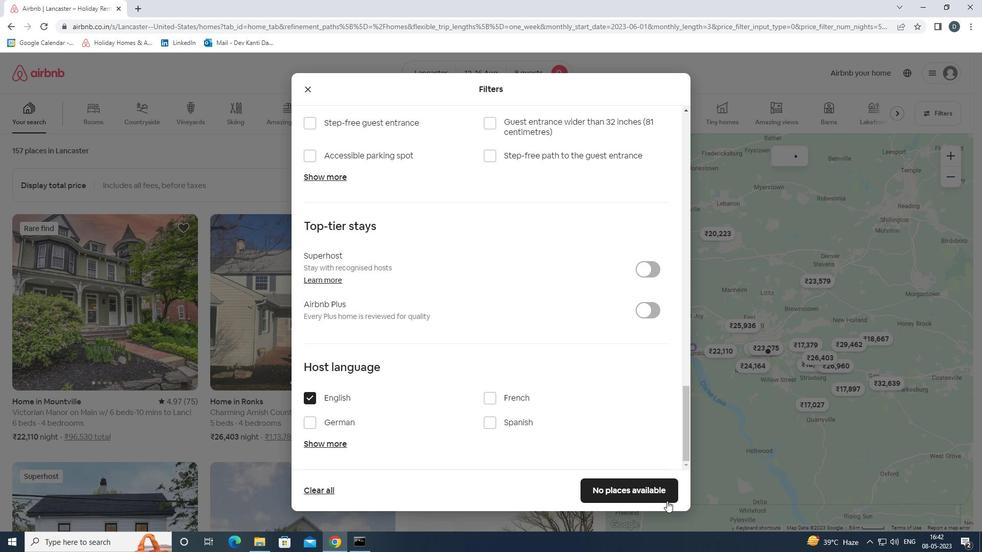 
Action: Mouse moved to (650, 493)
Screenshot: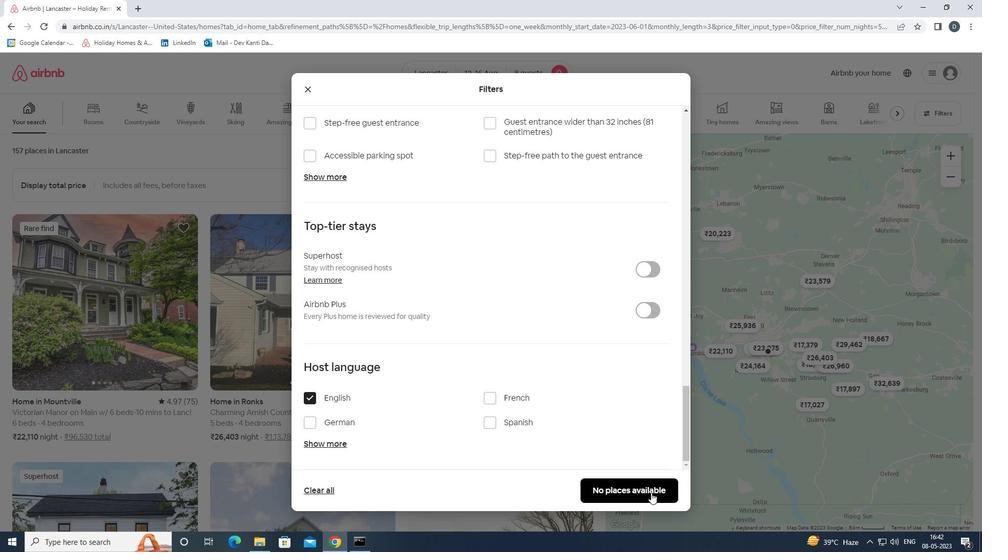 
